 Task: Look for space in Réo, Burkina Faso from 2nd June, 2023 to 9th June, 2023 for 5 adults in price range Rs.7000 to Rs.13000. Place can be shared room with 2 bedrooms having 5 beds and 2 bathrooms. Property type can be flat. Amenities needed are: air conditioning, . Booking option can be shelf check-in. Required host language is English.
Action: Mouse moved to (481, 121)
Screenshot: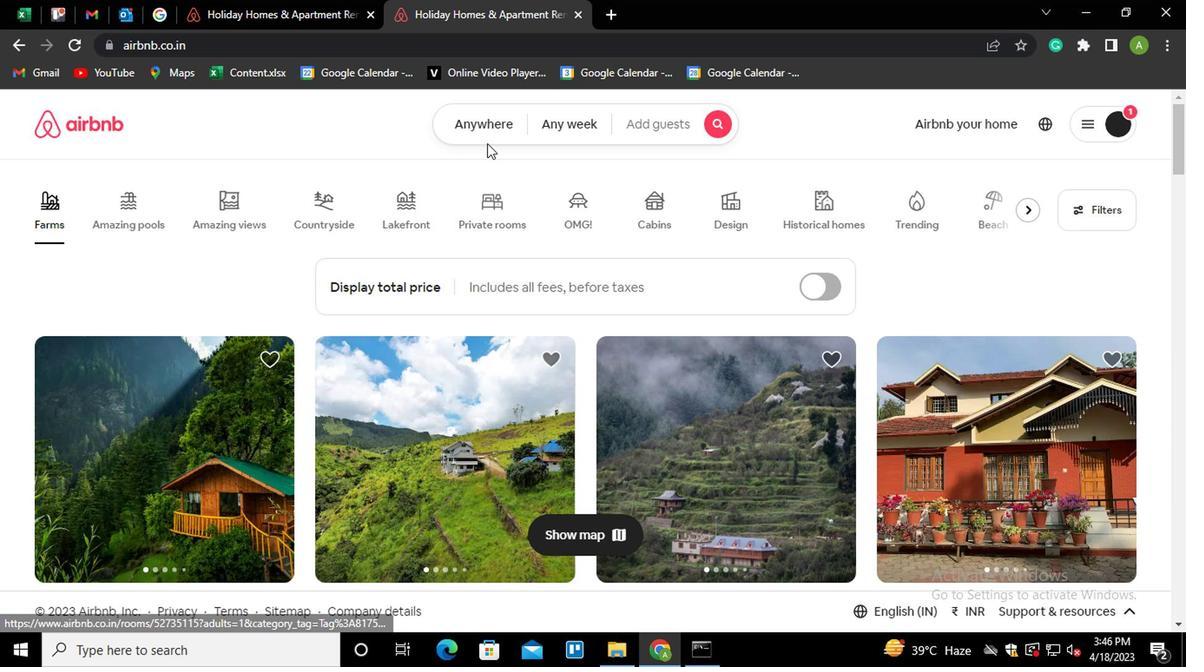 
Action: Mouse pressed left at (481, 121)
Screenshot: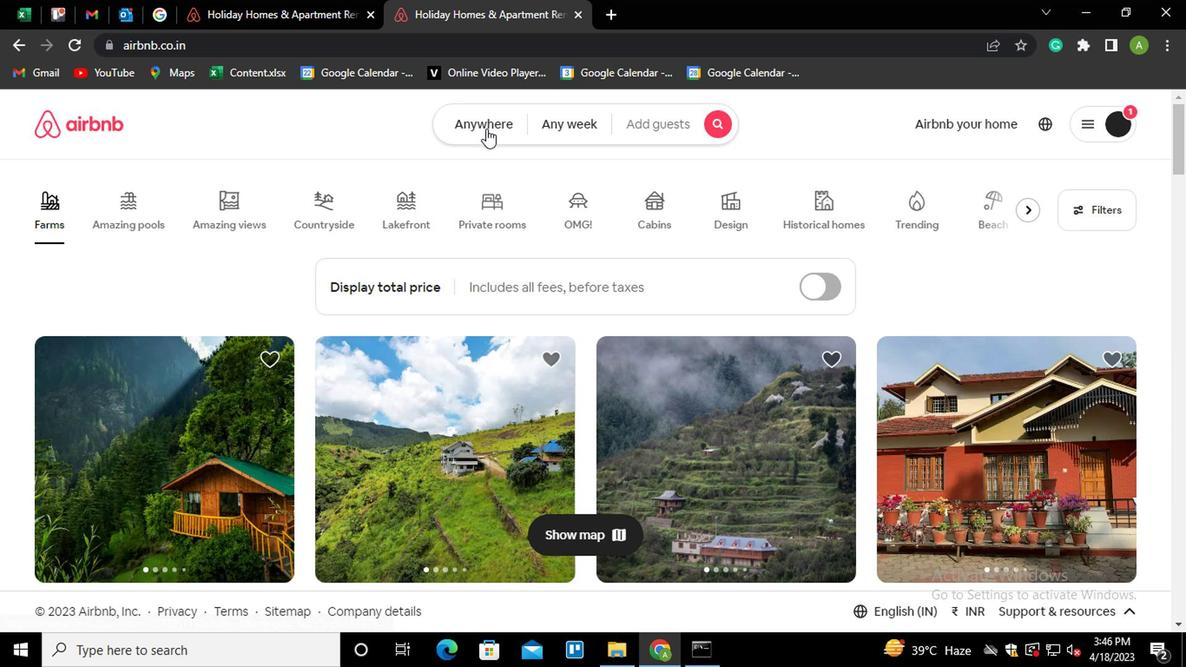 
Action: Mouse moved to (362, 188)
Screenshot: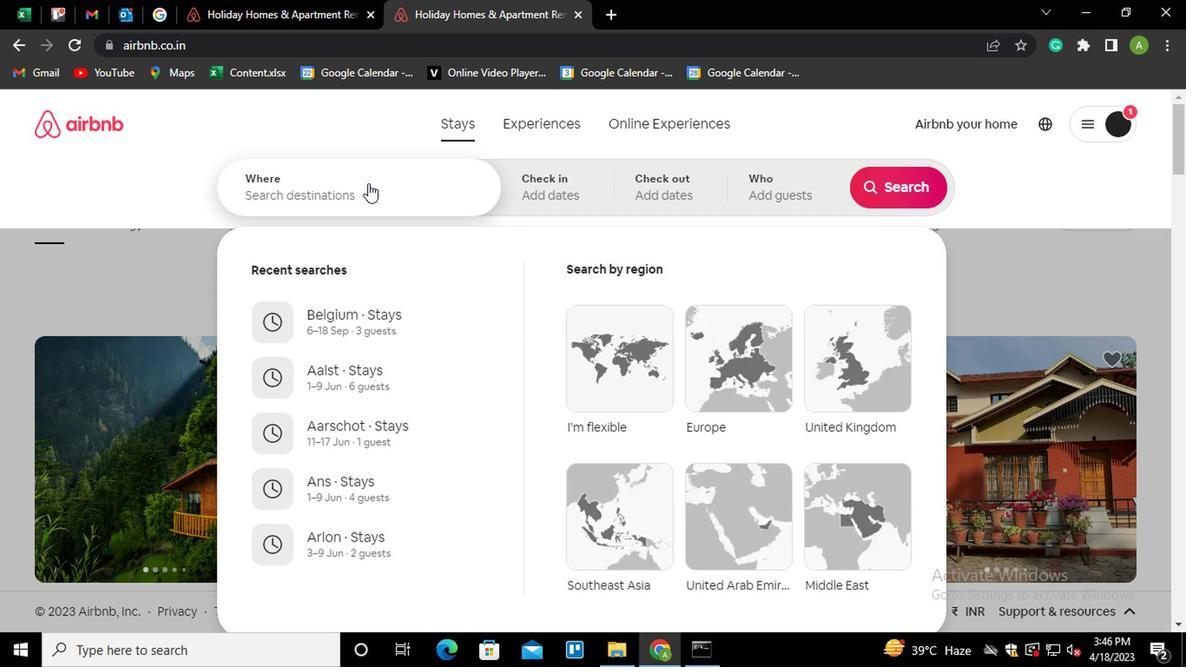 
Action: Mouse pressed left at (362, 188)
Screenshot: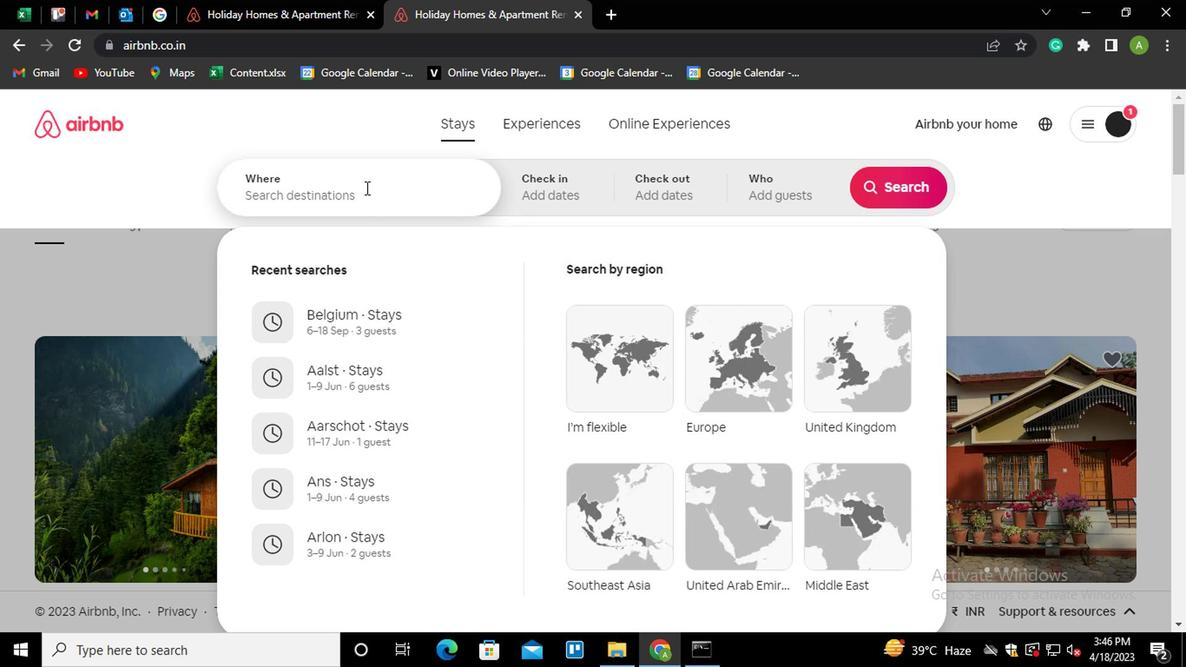 
Action: Key pressed <Key.shift><Key.shift><Key.shift><Key.shift>RO<Key.backspace>EO,<Key.space><Key.shift>BURKIN<Key.down><Key.enter>
Screenshot: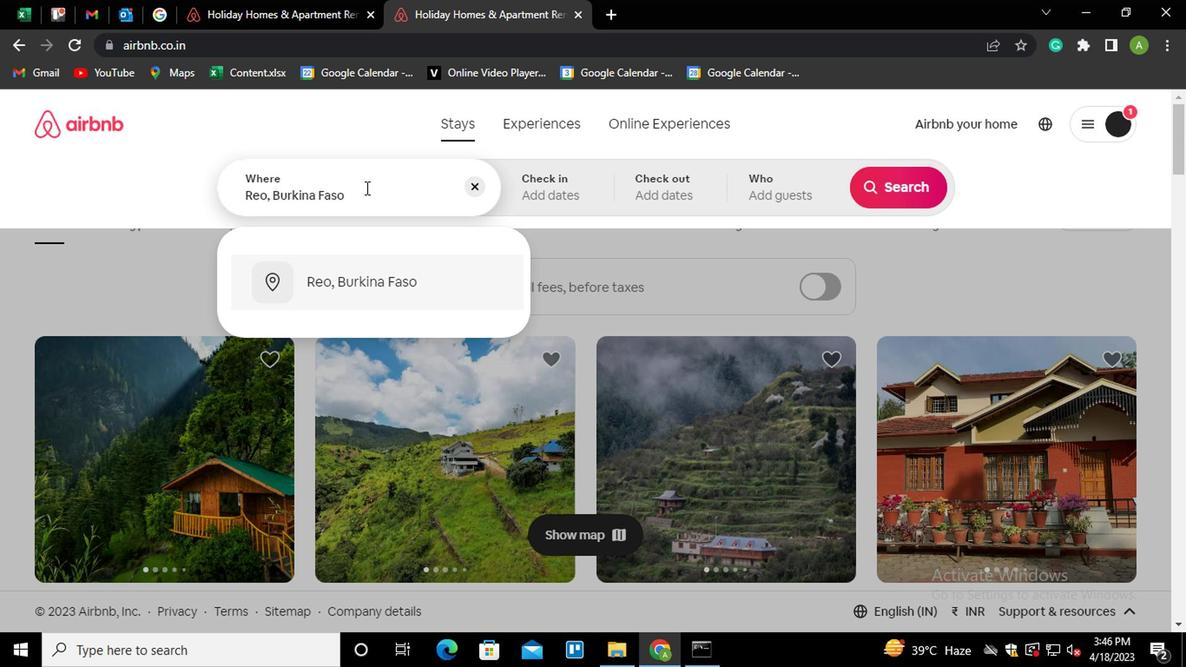 
Action: Mouse moved to (880, 334)
Screenshot: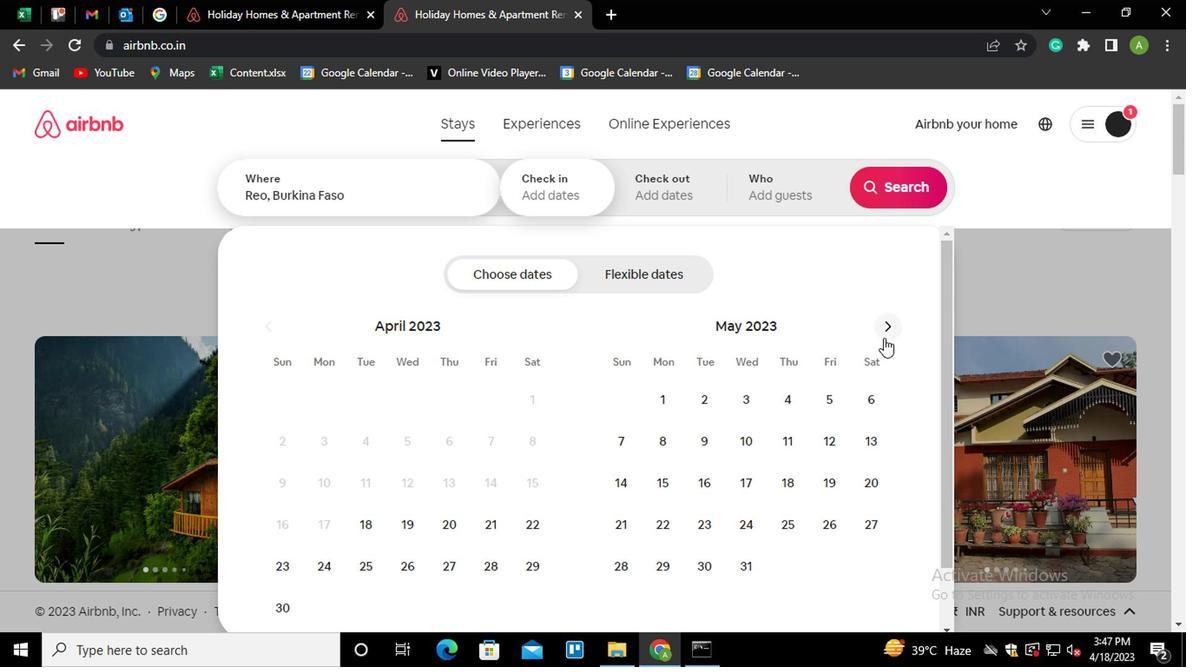
Action: Mouse pressed left at (880, 334)
Screenshot: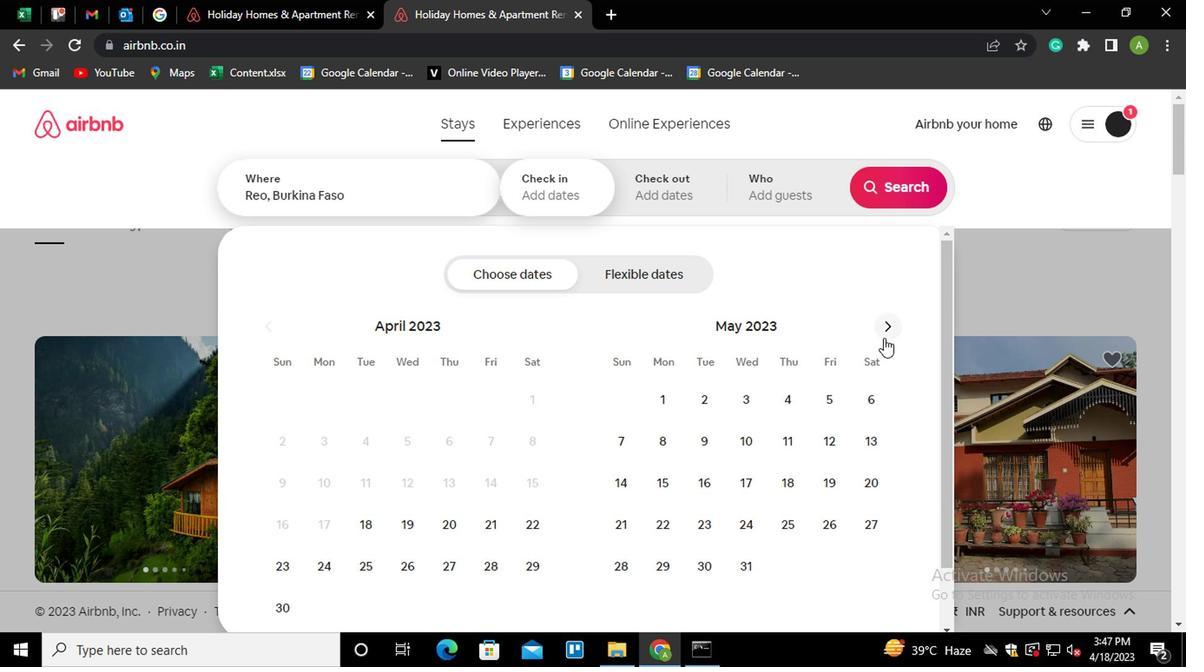 
Action: Mouse moved to (826, 393)
Screenshot: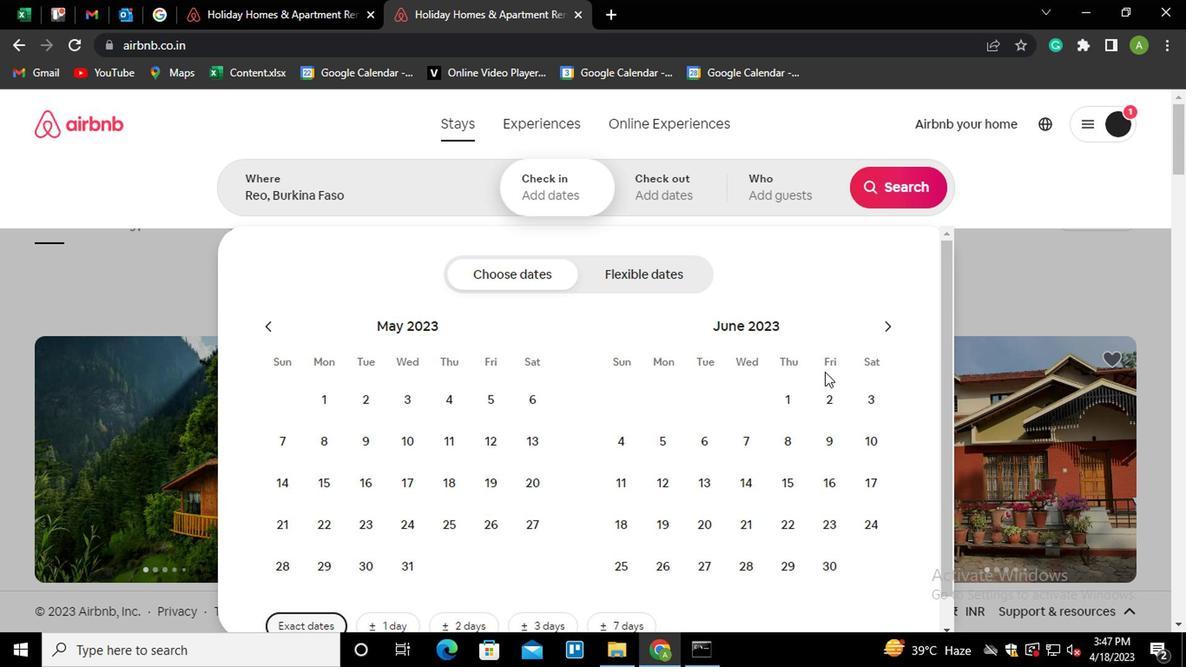 
Action: Mouse pressed left at (826, 393)
Screenshot: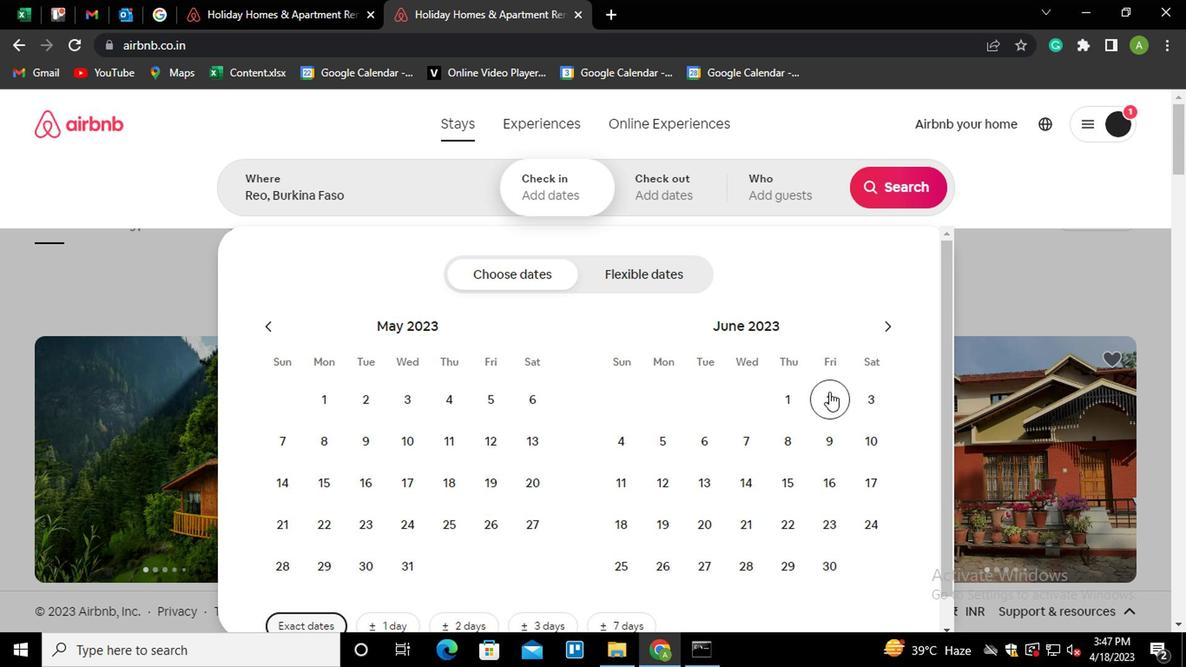 
Action: Mouse moved to (831, 445)
Screenshot: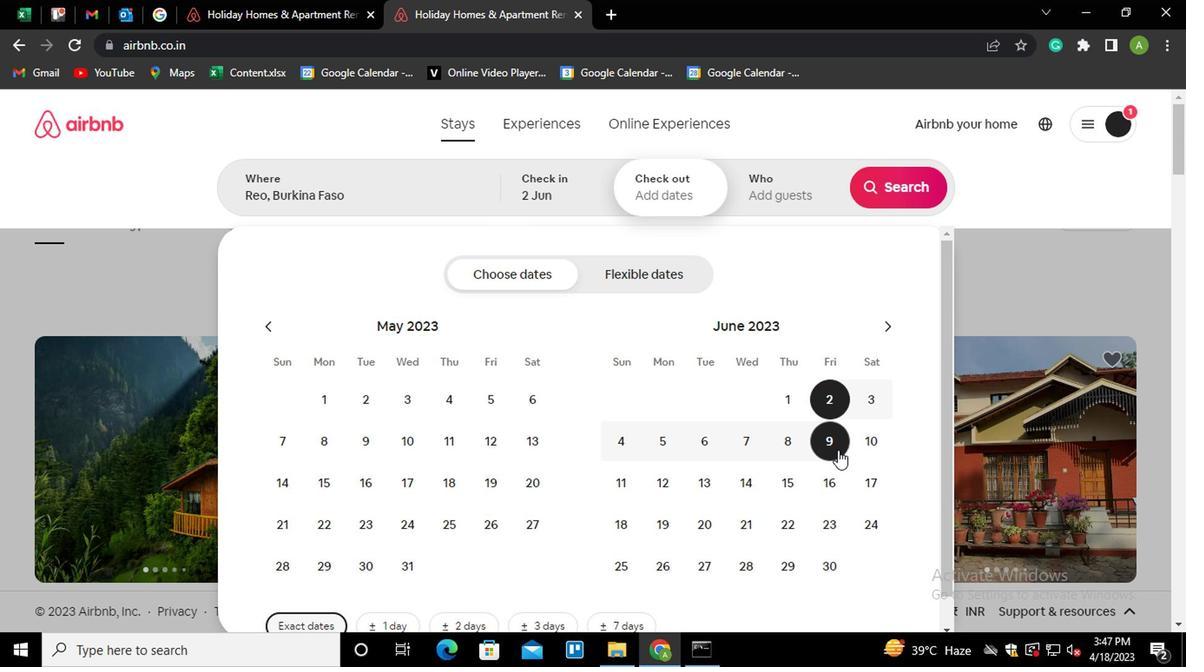 
Action: Mouse pressed left at (831, 445)
Screenshot: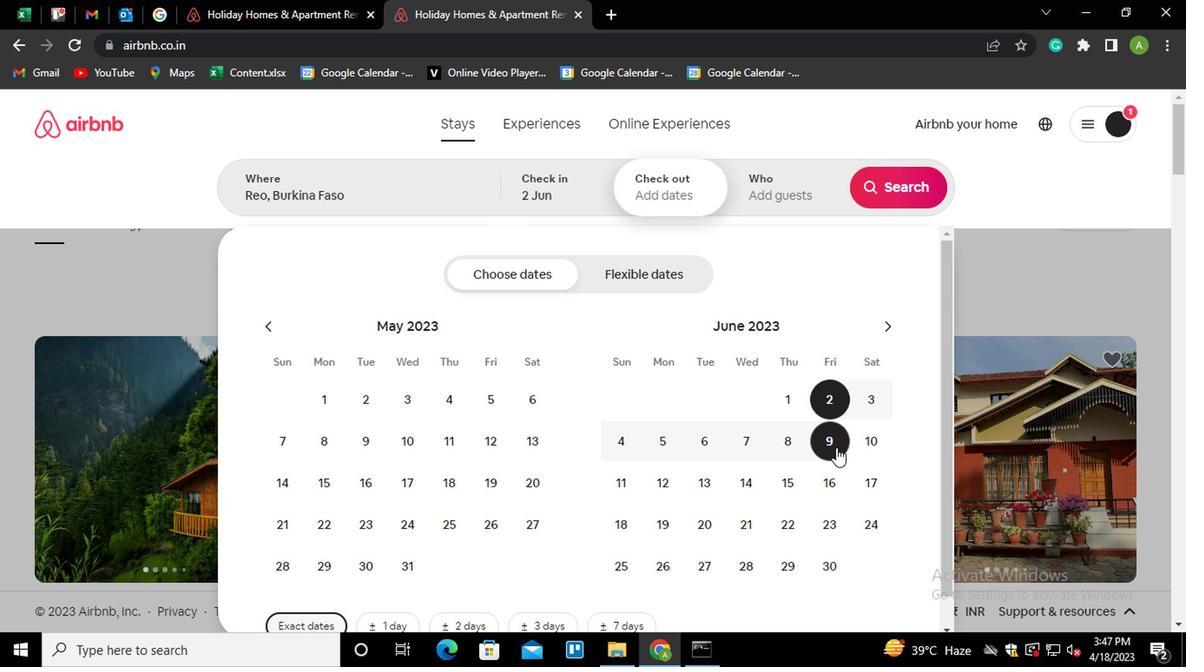 
Action: Mouse moved to (785, 187)
Screenshot: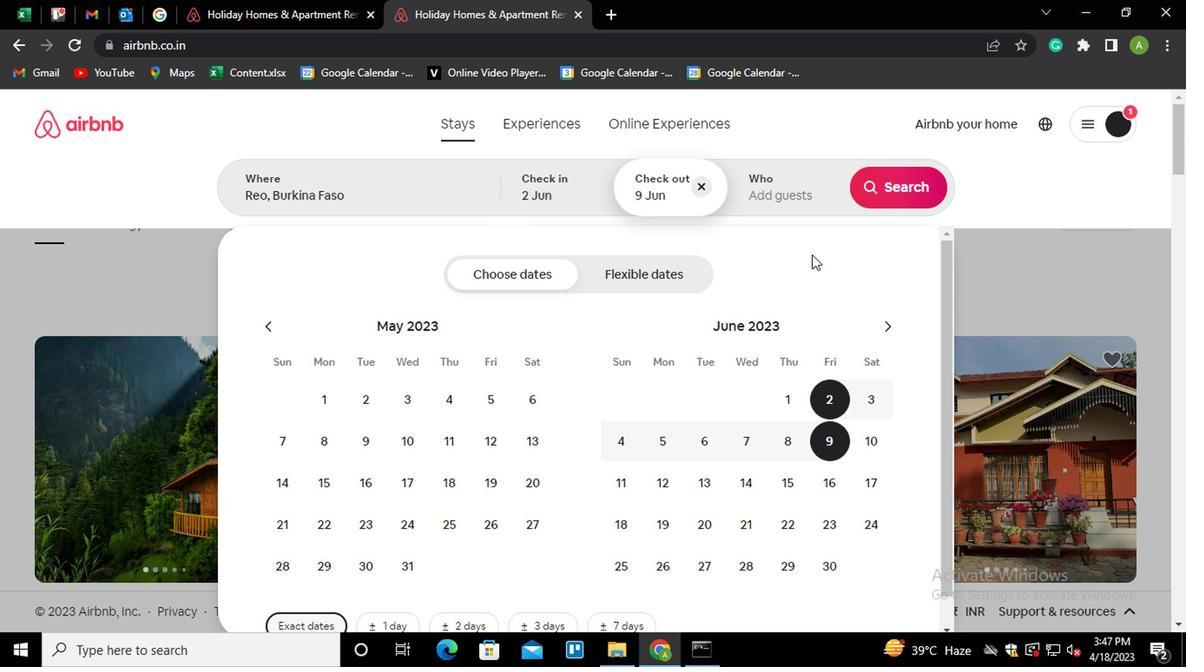 
Action: Mouse pressed left at (785, 187)
Screenshot: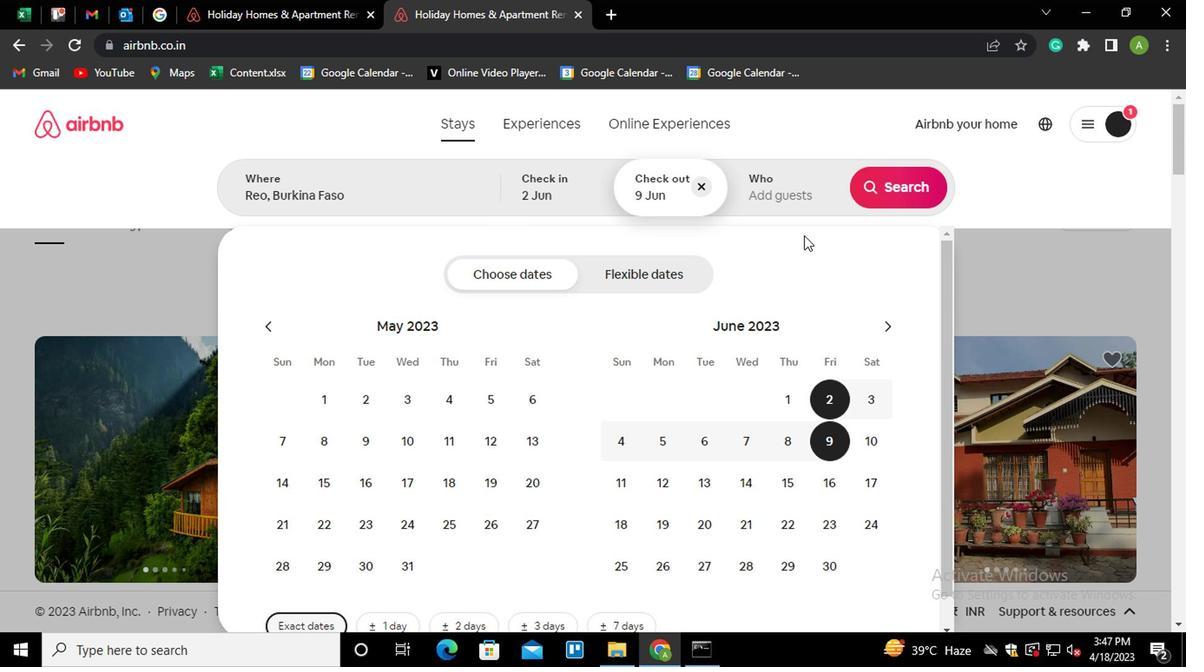 
Action: Mouse moved to (889, 274)
Screenshot: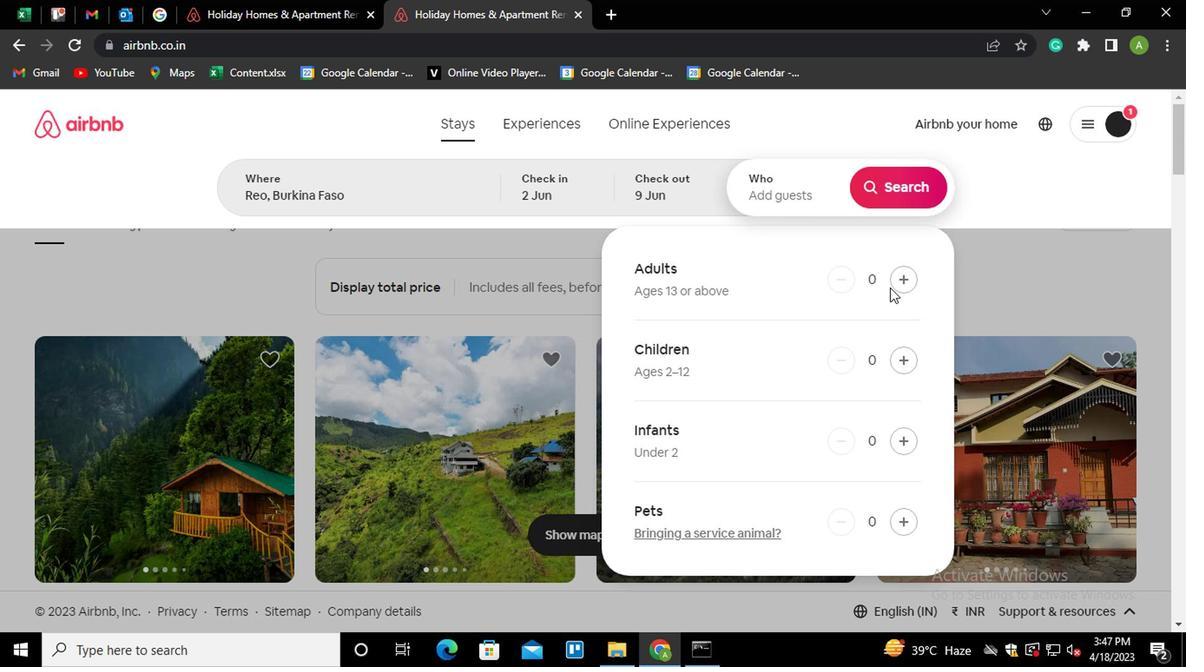 
Action: Mouse pressed left at (889, 274)
Screenshot: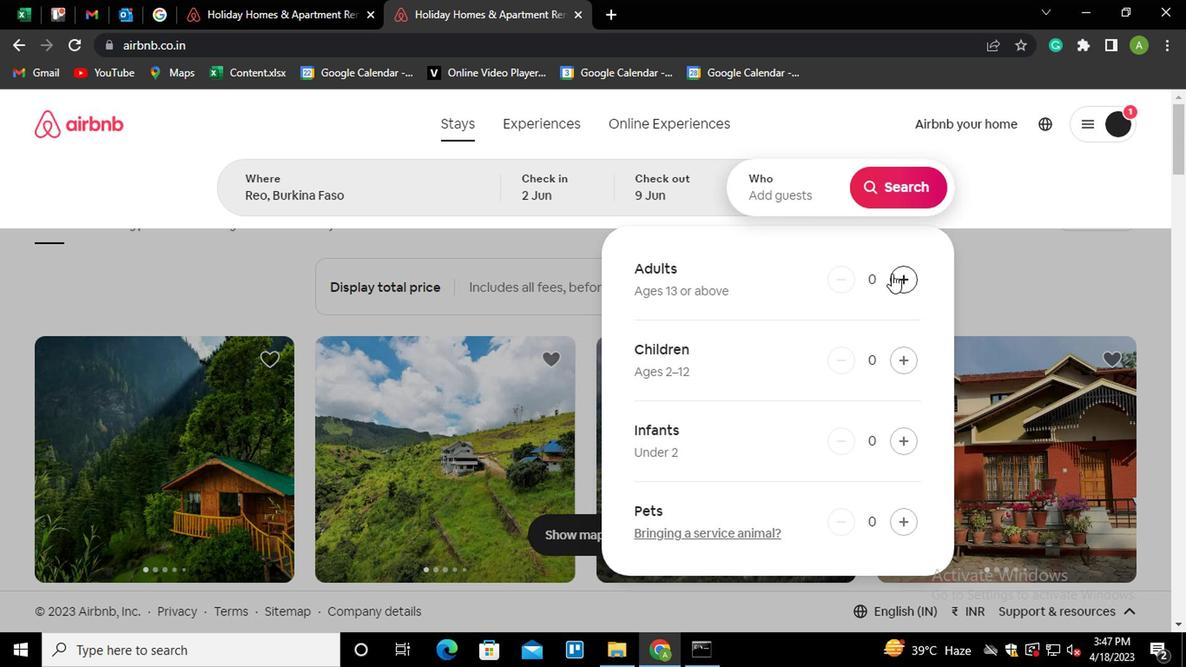 
Action: Mouse pressed left at (889, 274)
Screenshot: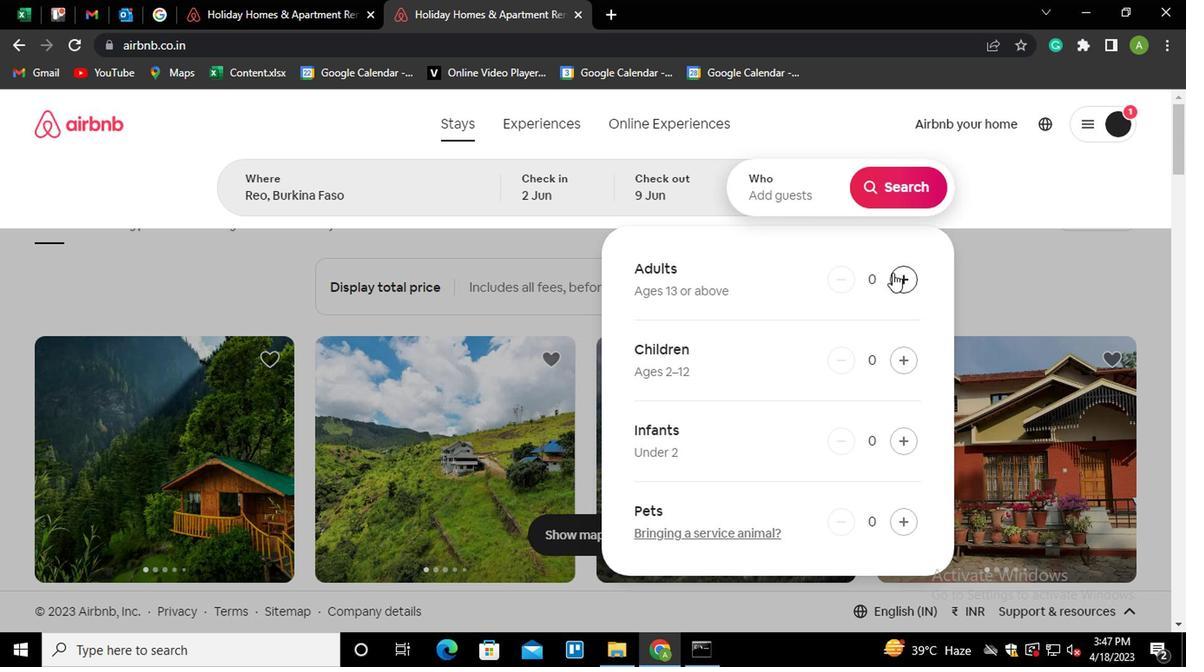 
Action: Mouse pressed left at (889, 274)
Screenshot: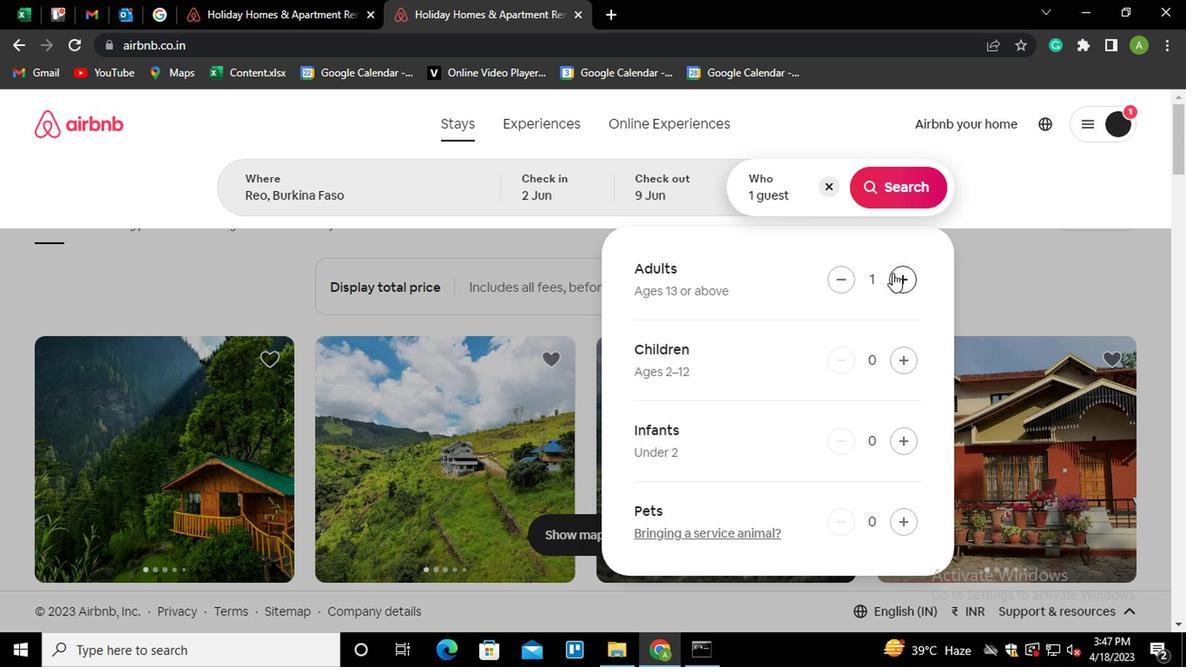 
Action: Mouse pressed left at (889, 274)
Screenshot: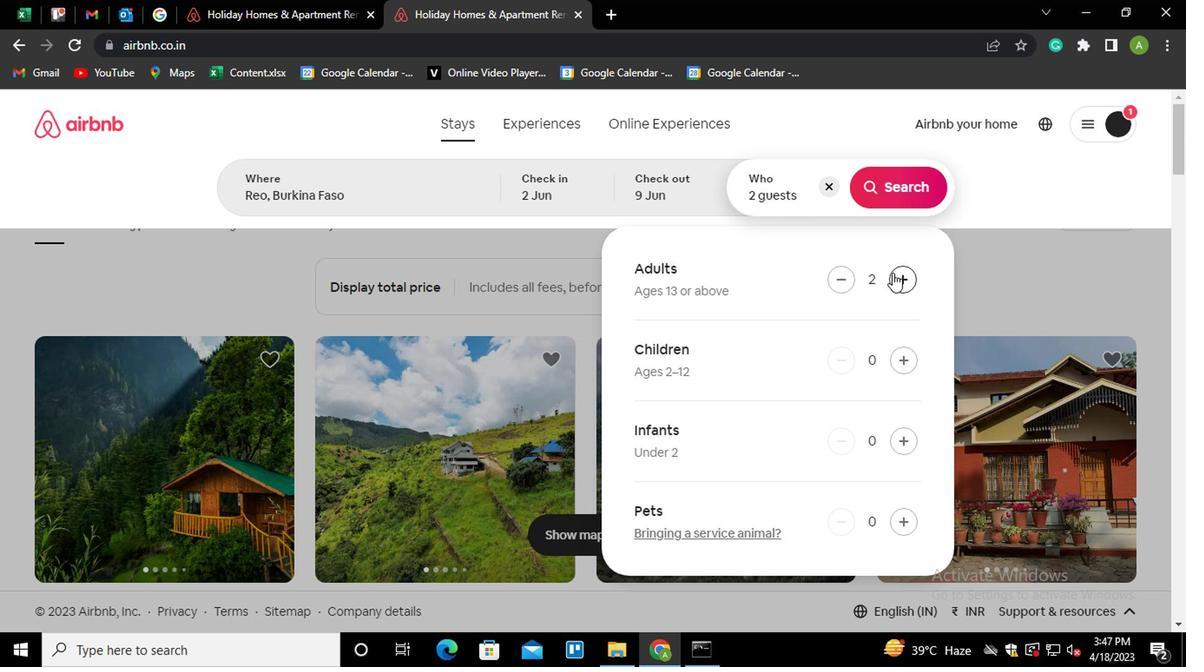 
Action: Mouse pressed left at (889, 274)
Screenshot: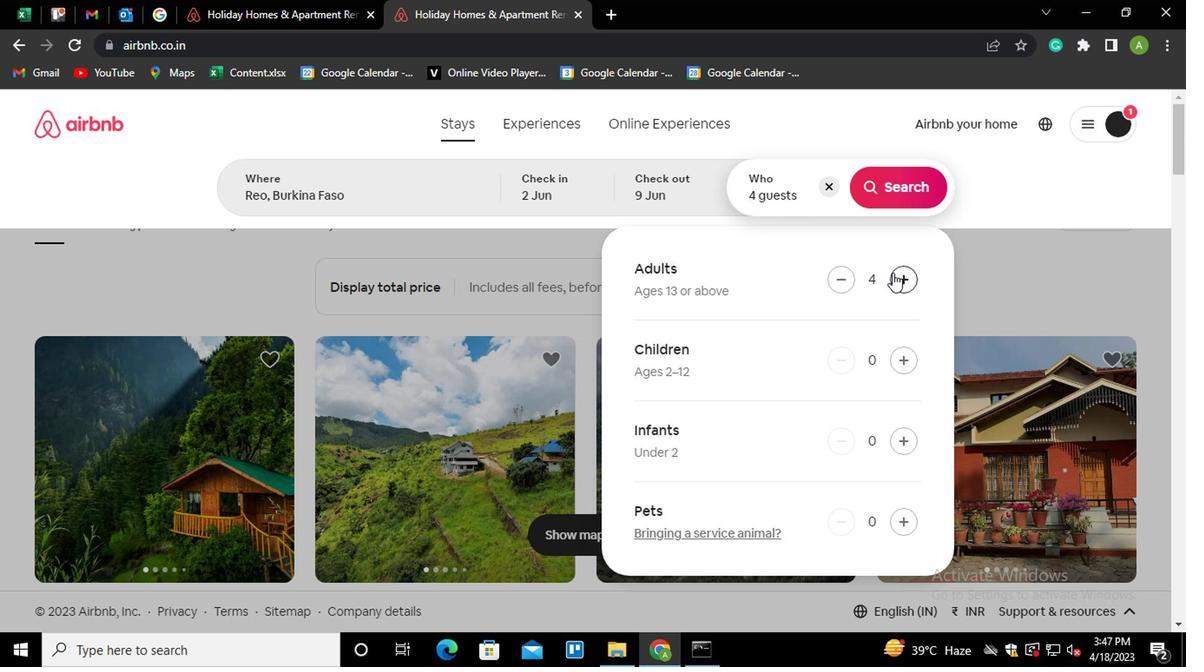 
Action: Mouse moved to (900, 177)
Screenshot: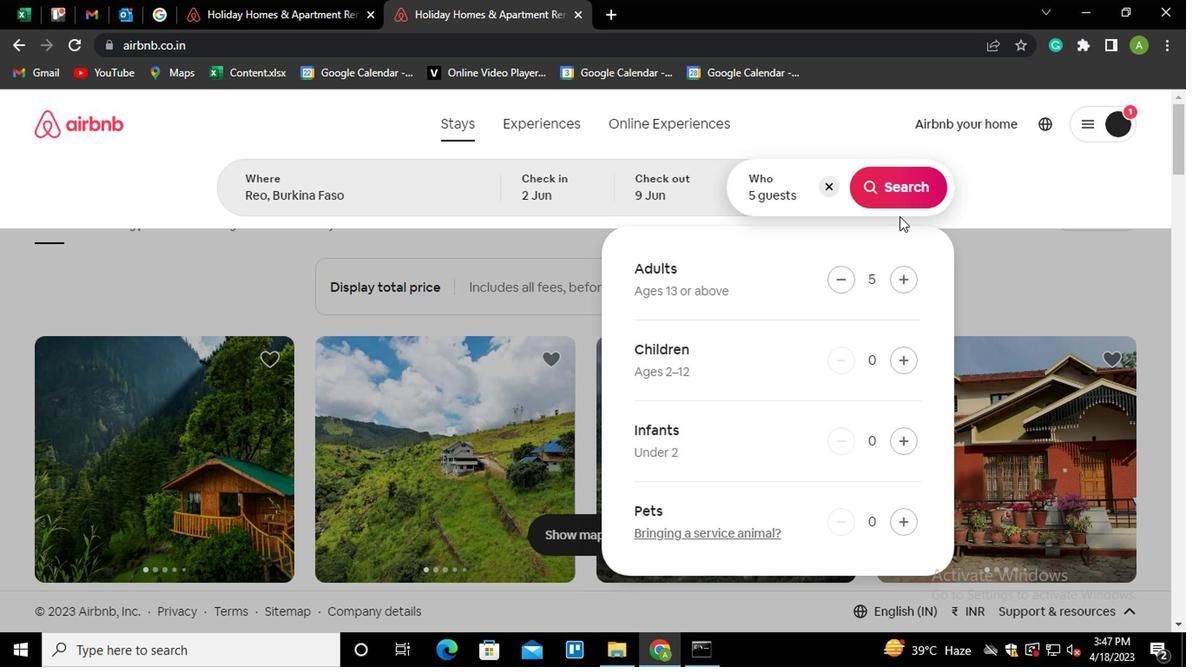 
Action: Mouse pressed left at (900, 177)
Screenshot: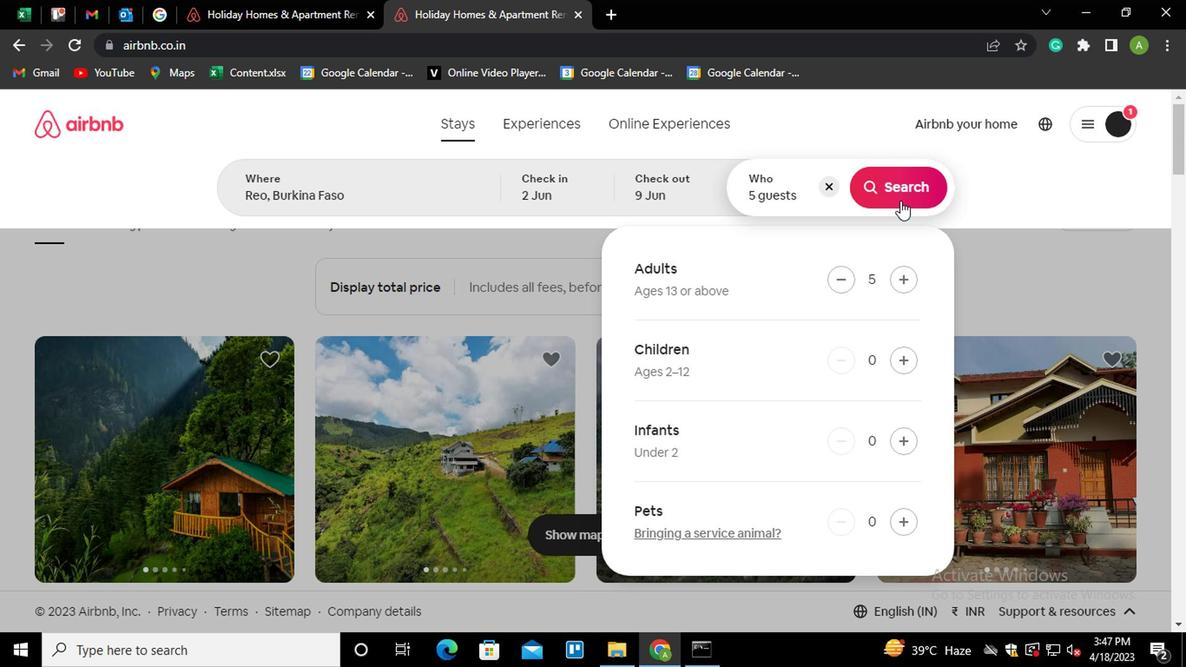 
Action: Mouse moved to (1092, 200)
Screenshot: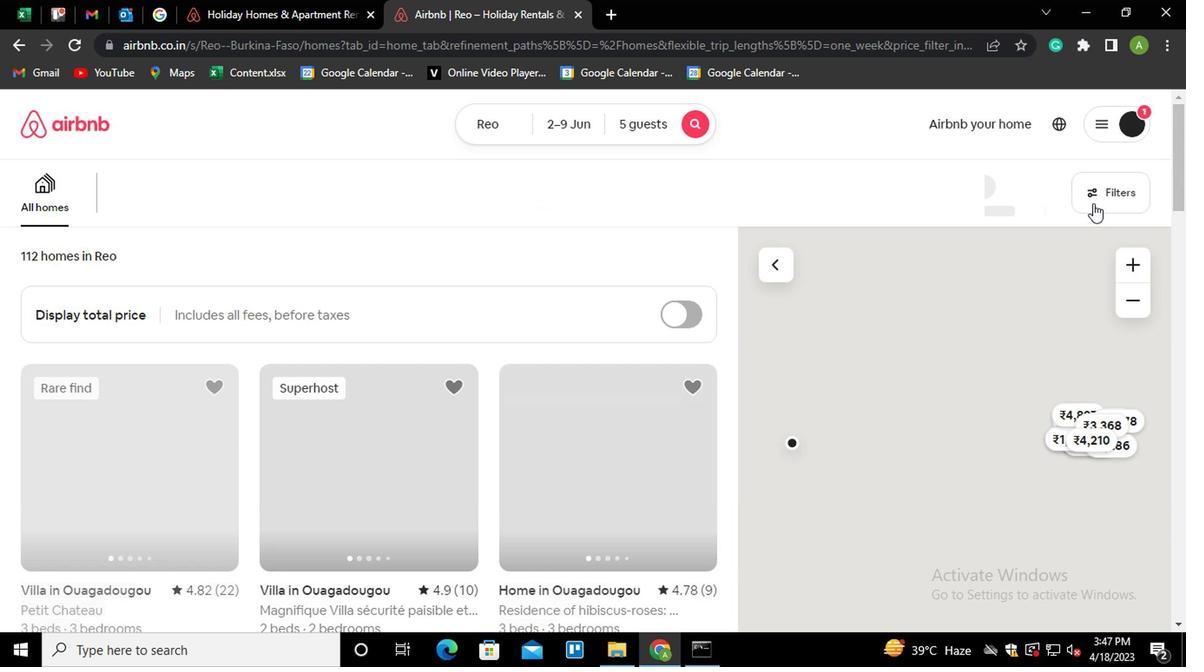 
Action: Mouse pressed left at (1092, 200)
Screenshot: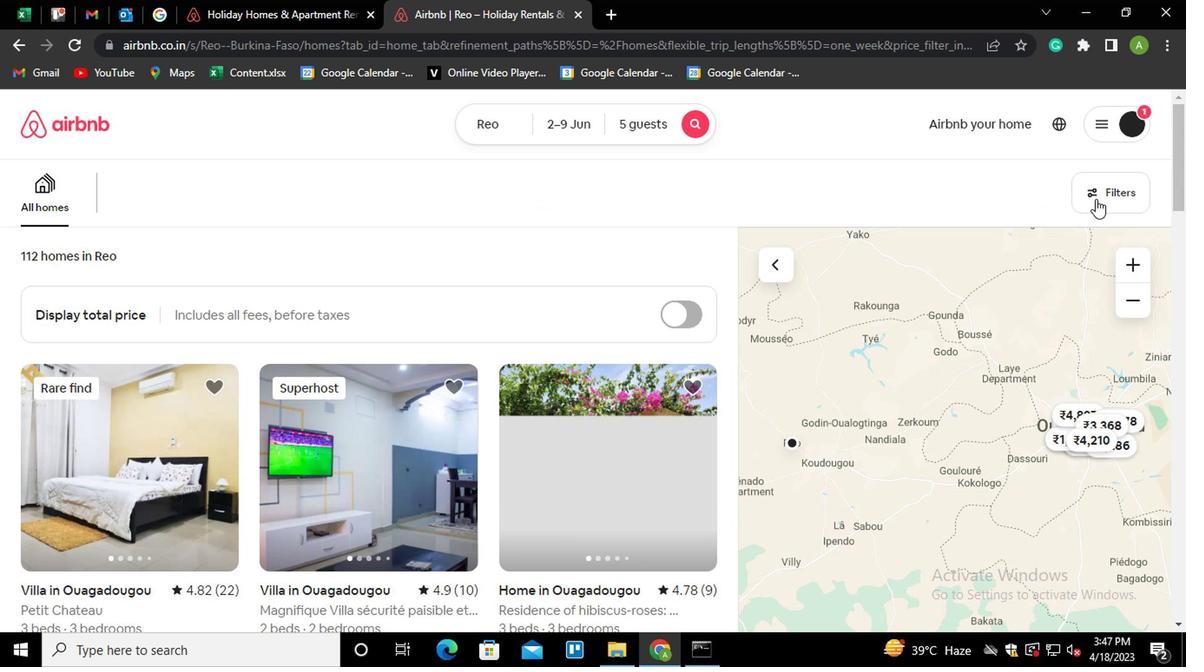 
Action: Mouse moved to (445, 404)
Screenshot: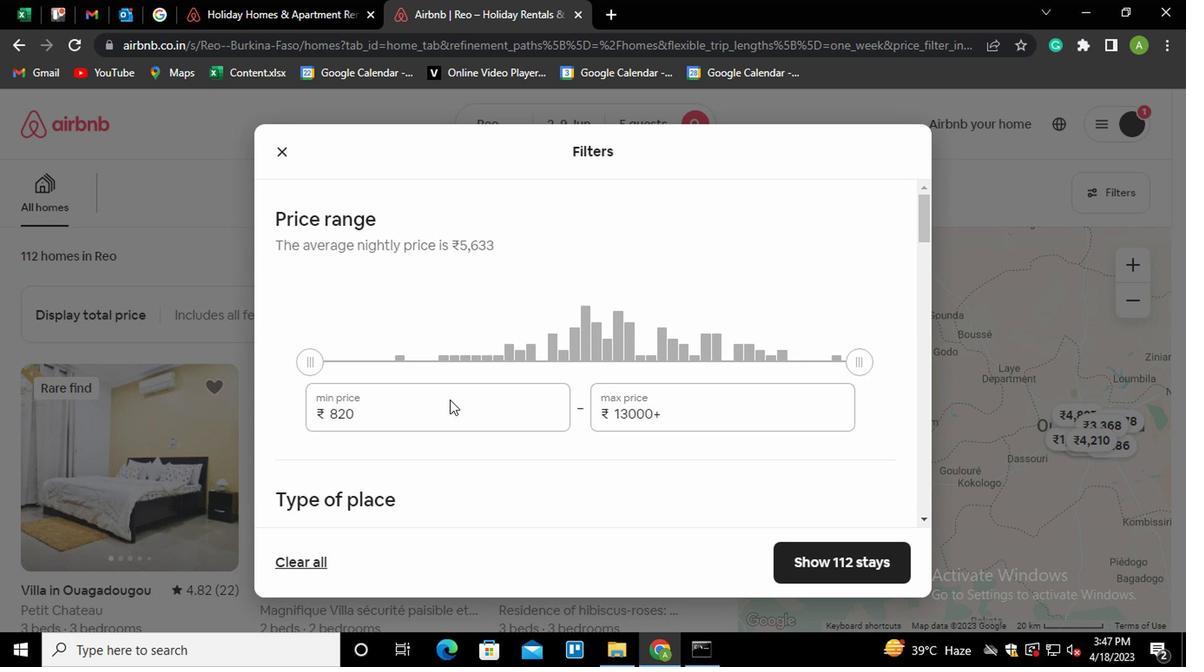 
Action: Mouse pressed left at (445, 404)
Screenshot: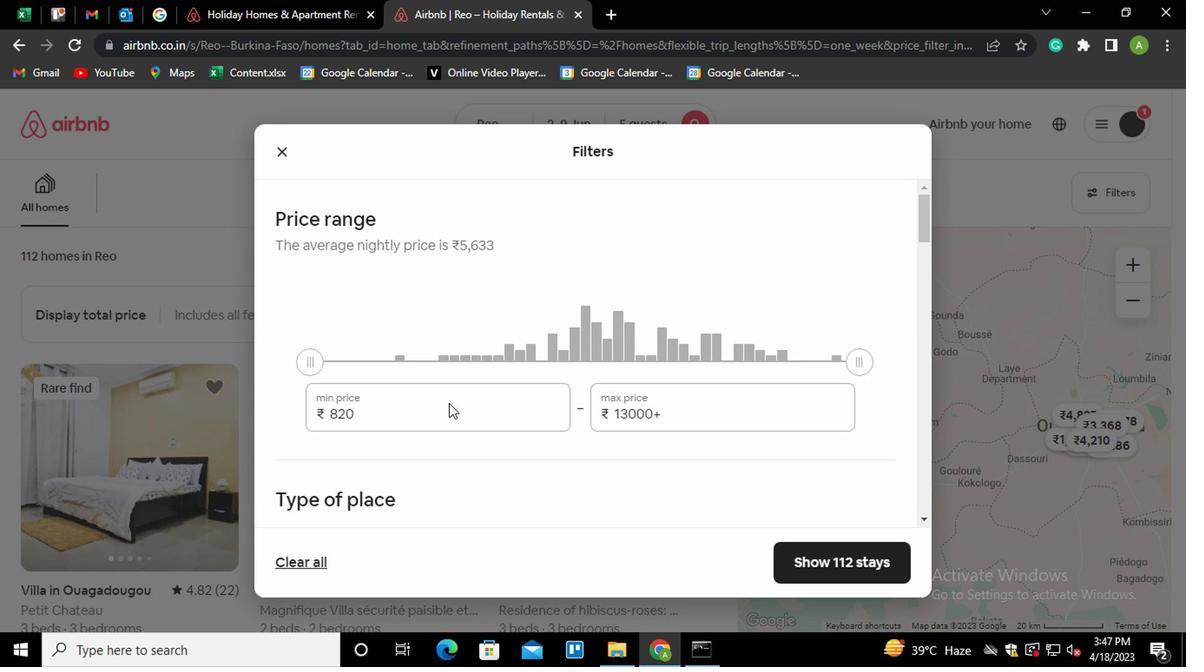 
Action: Key pressed <Key.shift_r><Key.home>7000
Screenshot: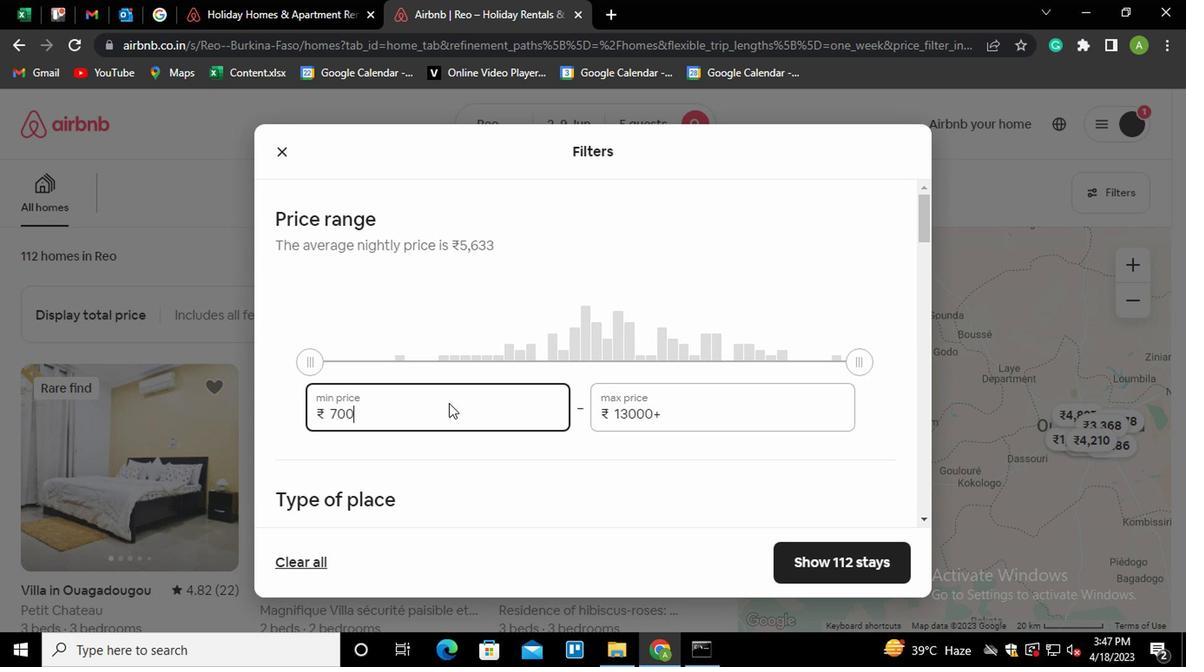 
Action: Mouse moved to (745, 410)
Screenshot: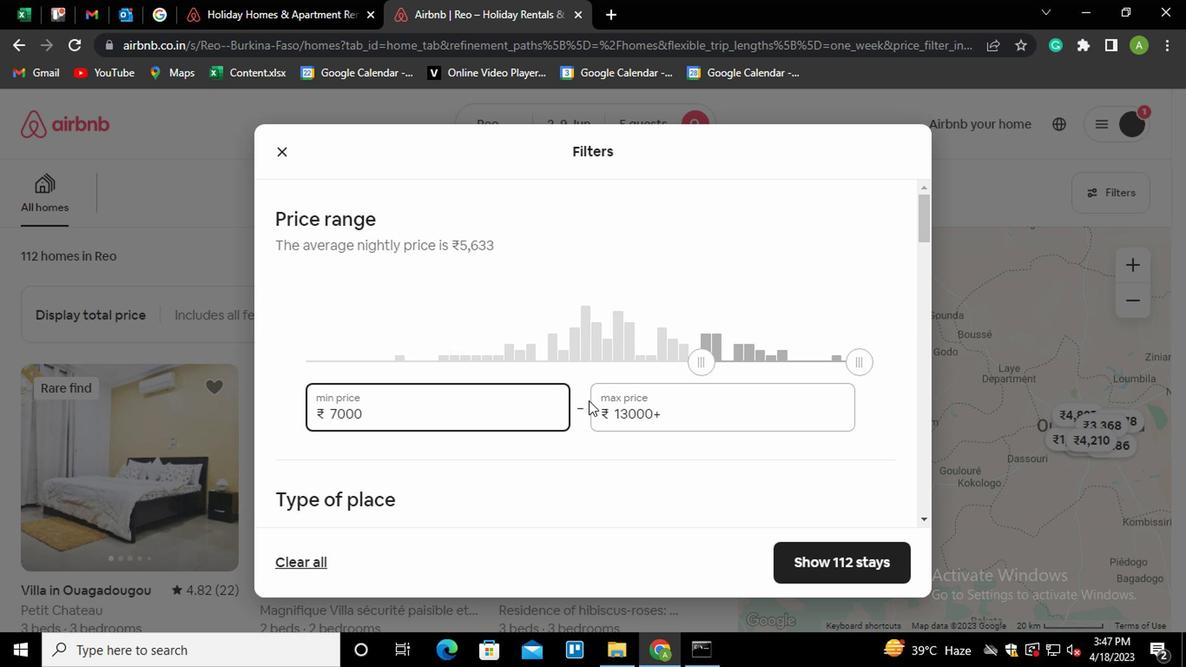 
Action: Mouse pressed left at (745, 410)
Screenshot: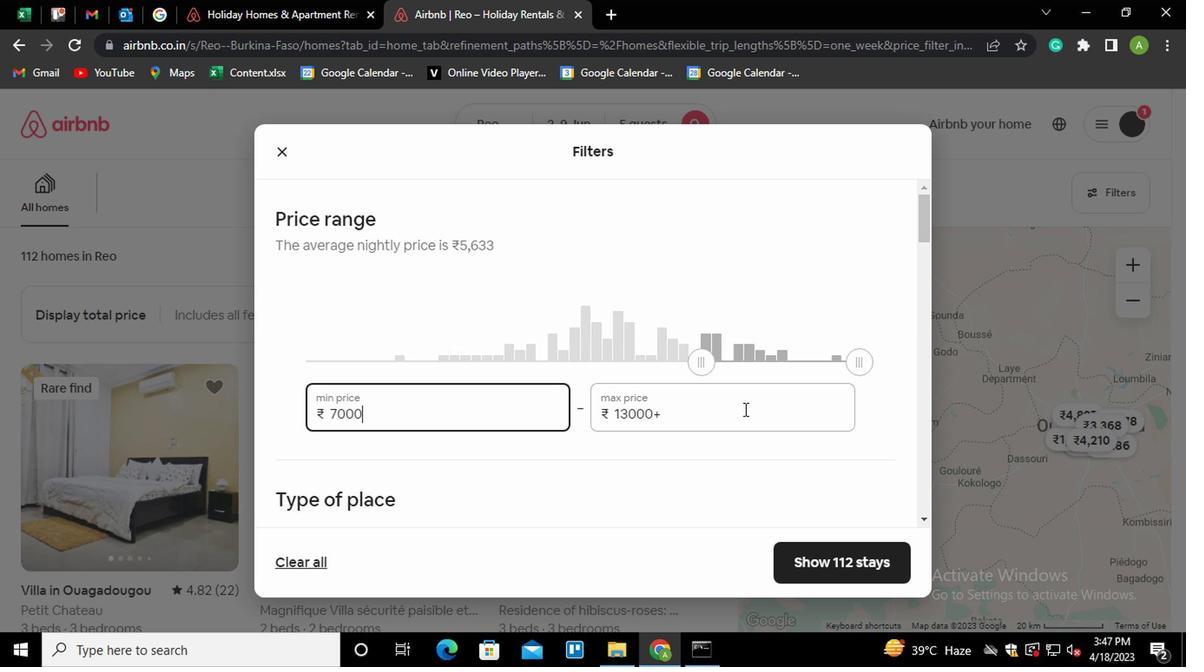 
Action: Key pressed <Key.shift_r><Key.home>13000
Screenshot: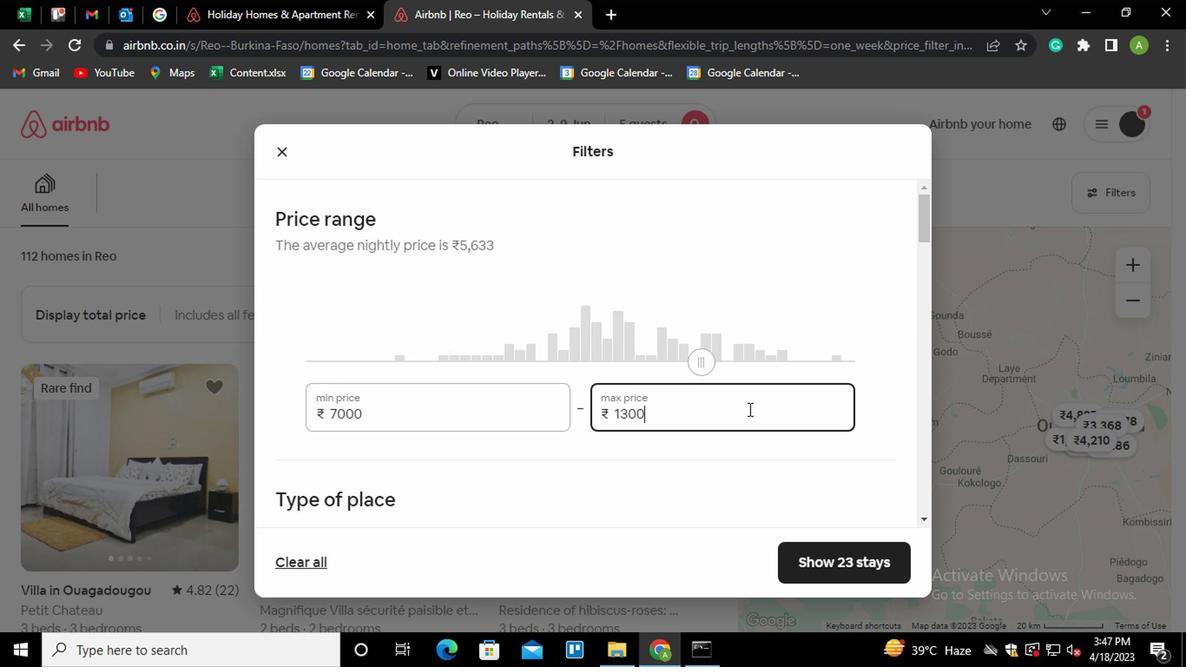 
Action: Mouse moved to (537, 485)
Screenshot: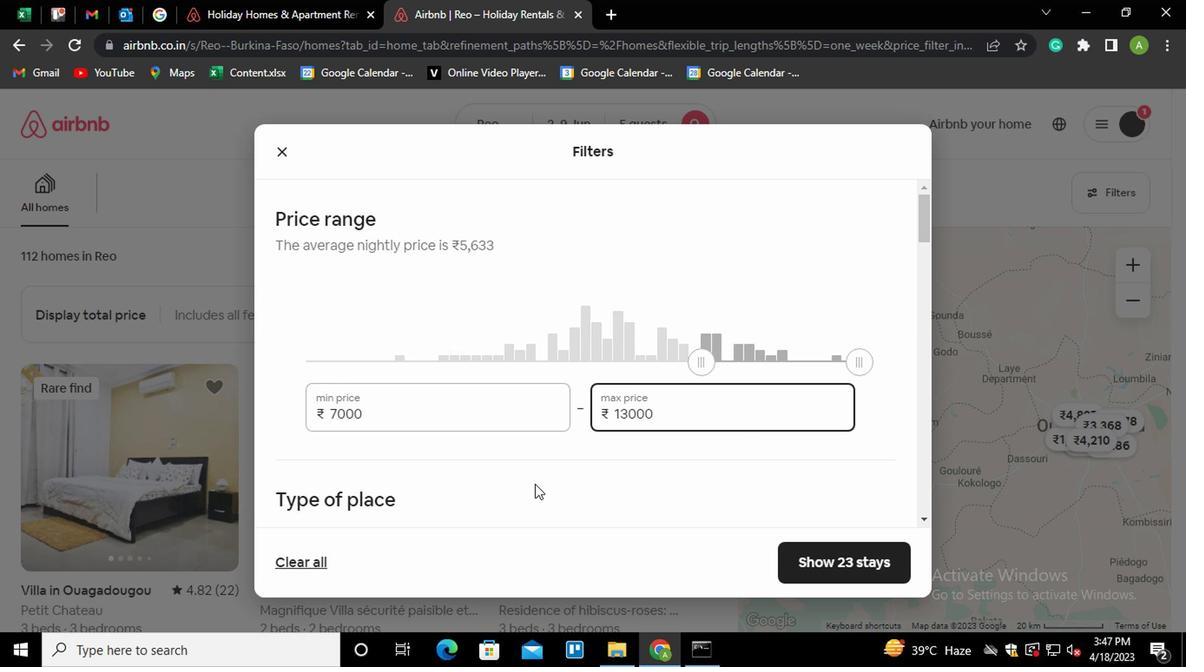 
Action: Mouse scrolled (537, 485) with delta (0, 0)
Screenshot: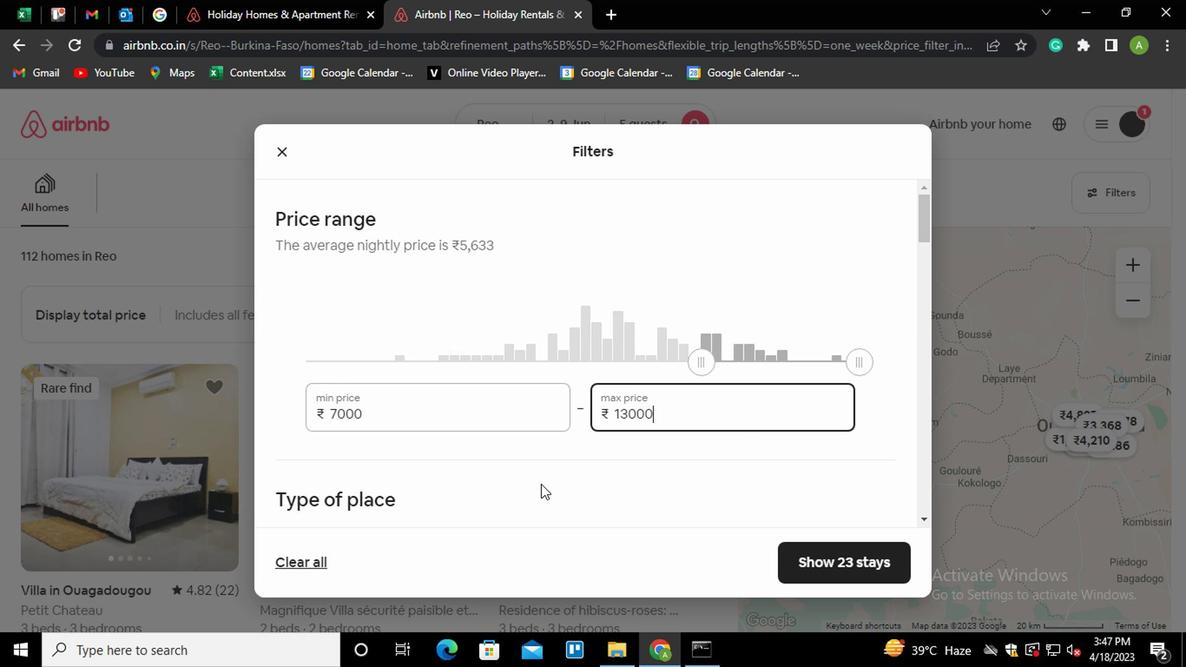 
Action: Mouse scrolled (537, 485) with delta (0, 0)
Screenshot: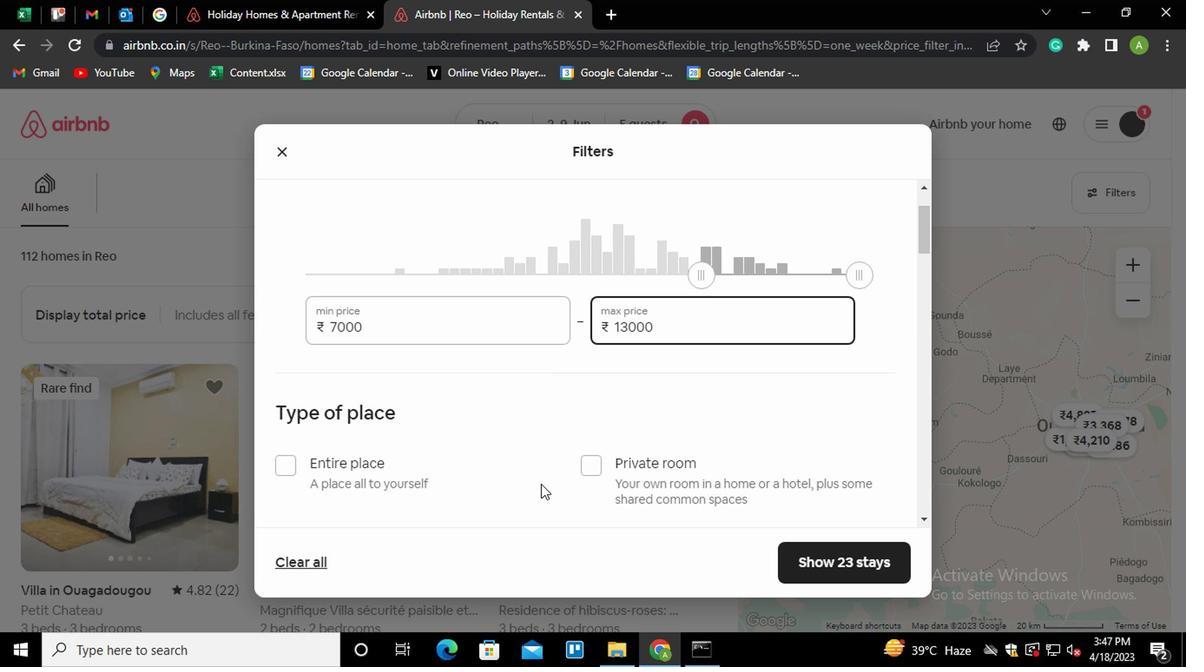 
Action: Mouse moved to (281, 451)
Screenshot: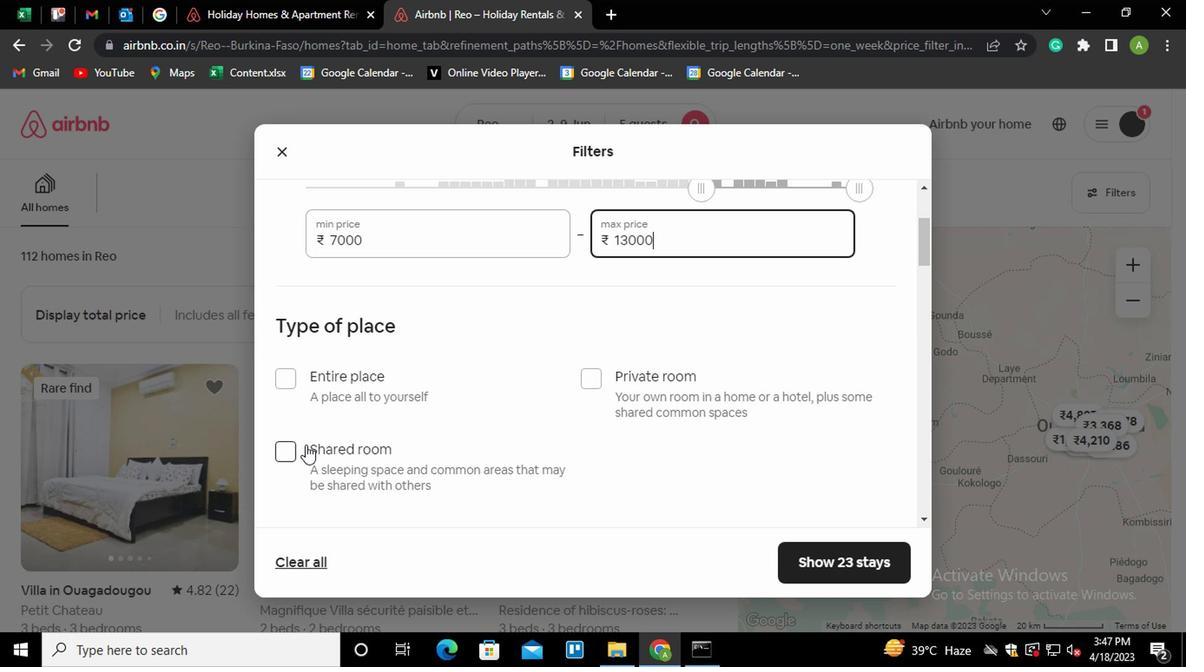 
Action: Mouse pressed left at (281, 451)
Screenshot: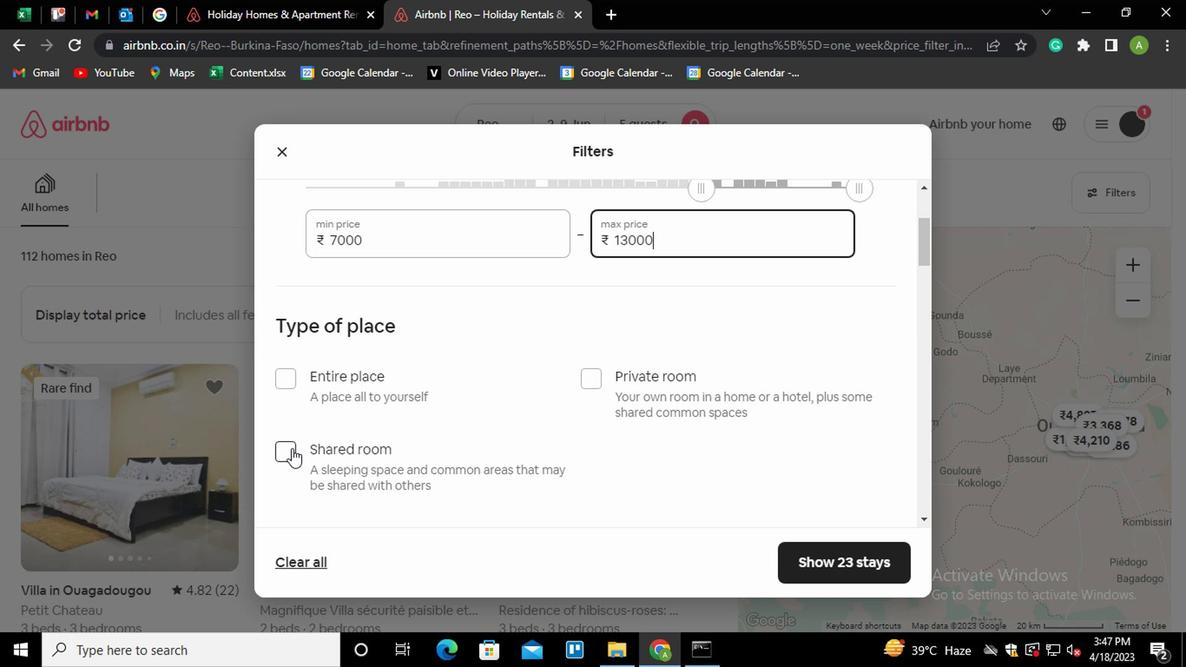 
Action: Mouse moved to (394, 472)
Screenshot: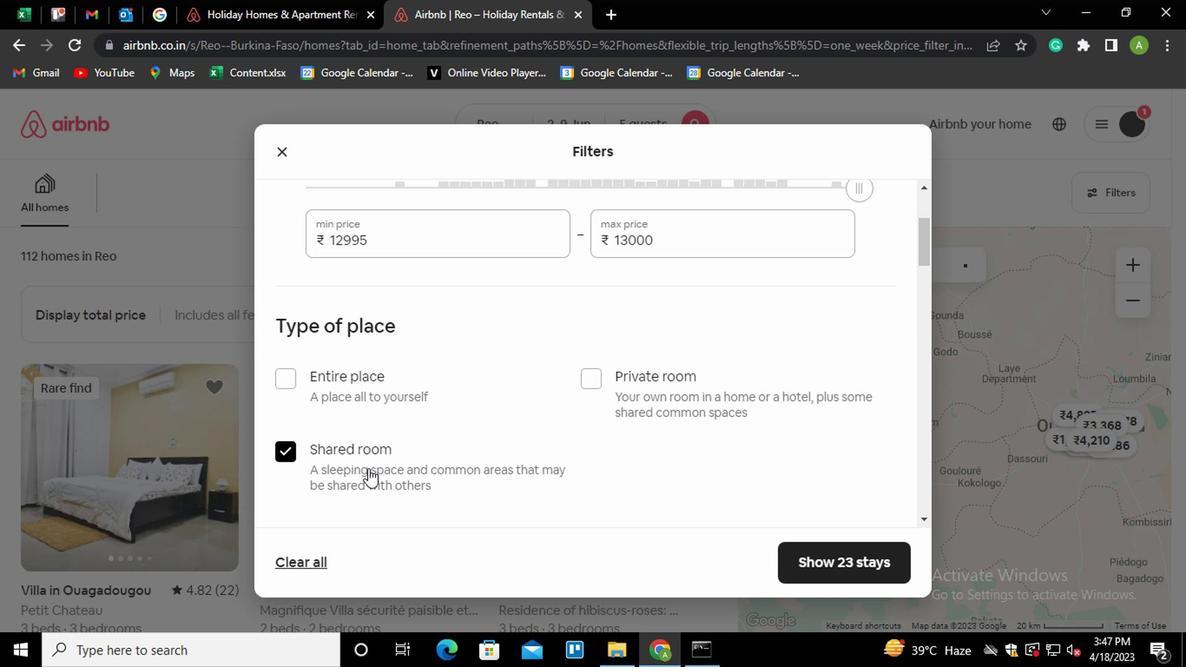 
Action: Mouse scrolled (394, 470) with delta (0, -1)
Screenshot: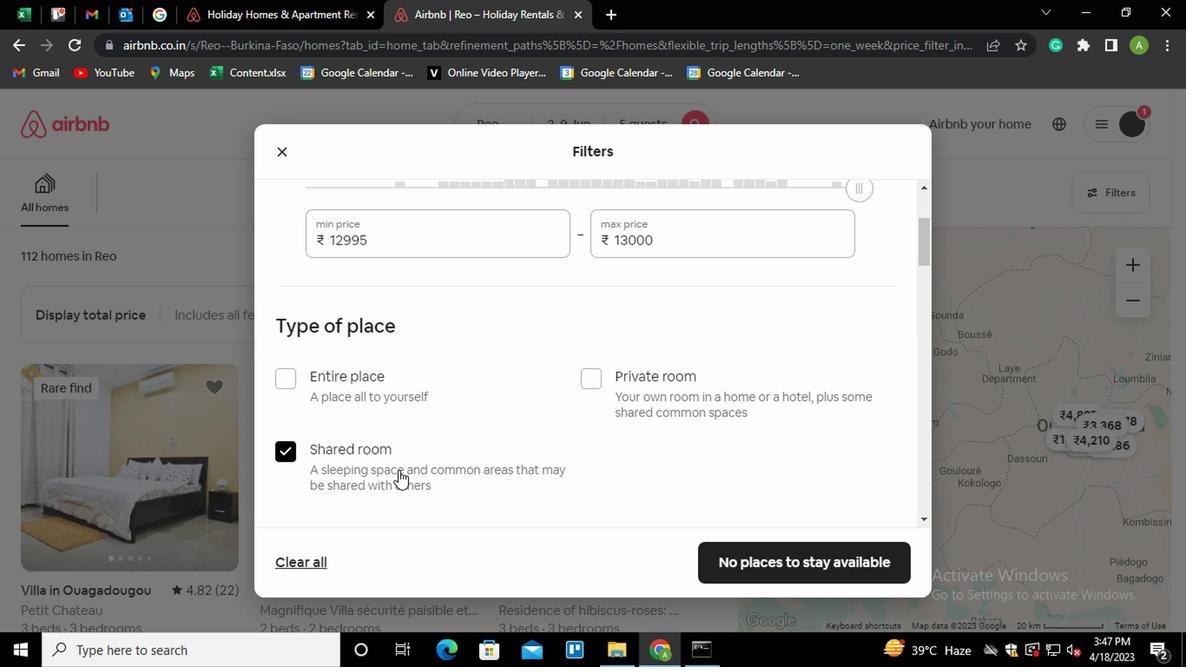
Action: Mouse scrolled (394, 470) with delta (0, -1)
Screenshot: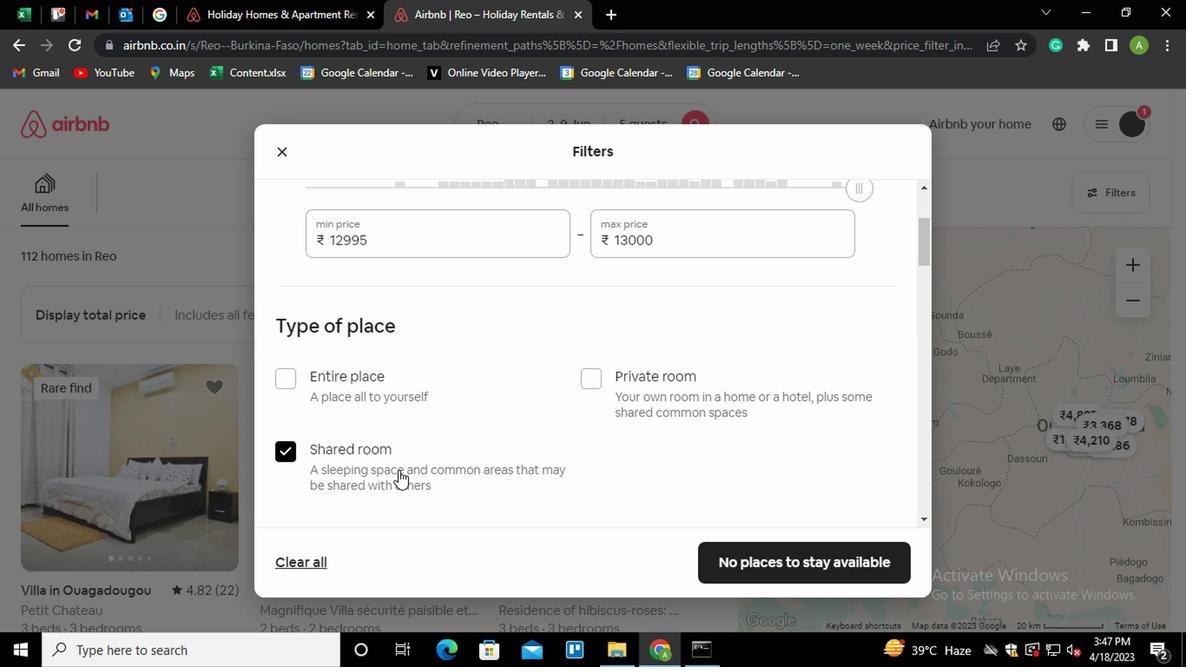 
Action: Mouse scrolled (394, 470) with delta (0, -1)
Screenshot: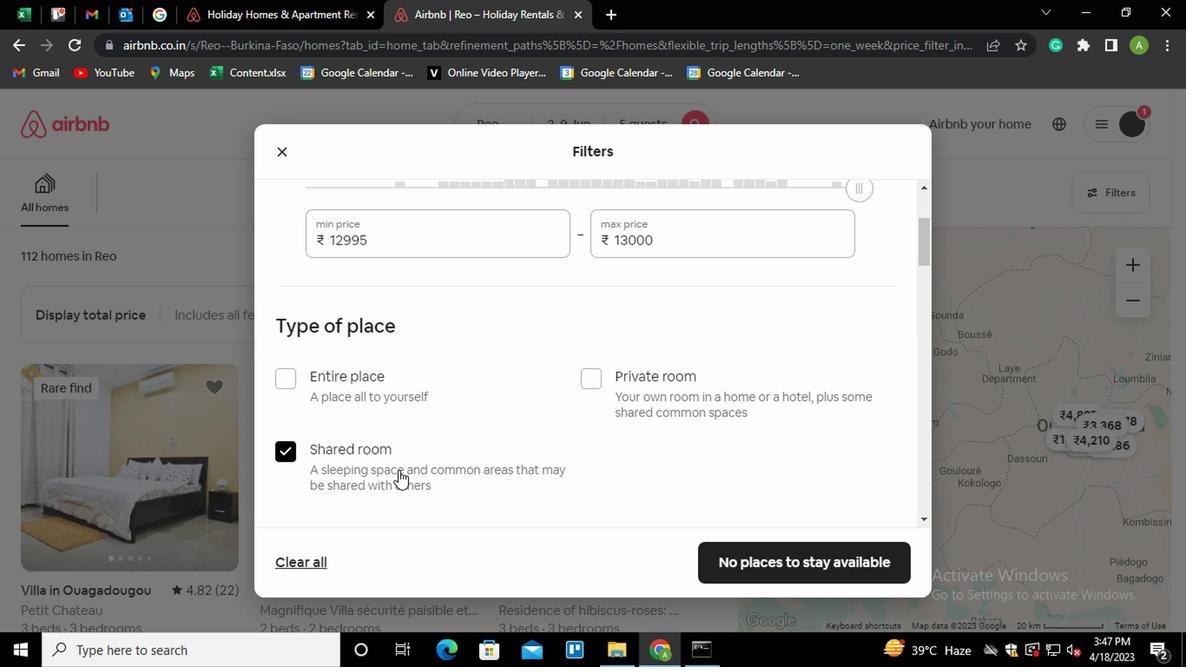
Action: Mouse moved to (450, 402)
Screenshot: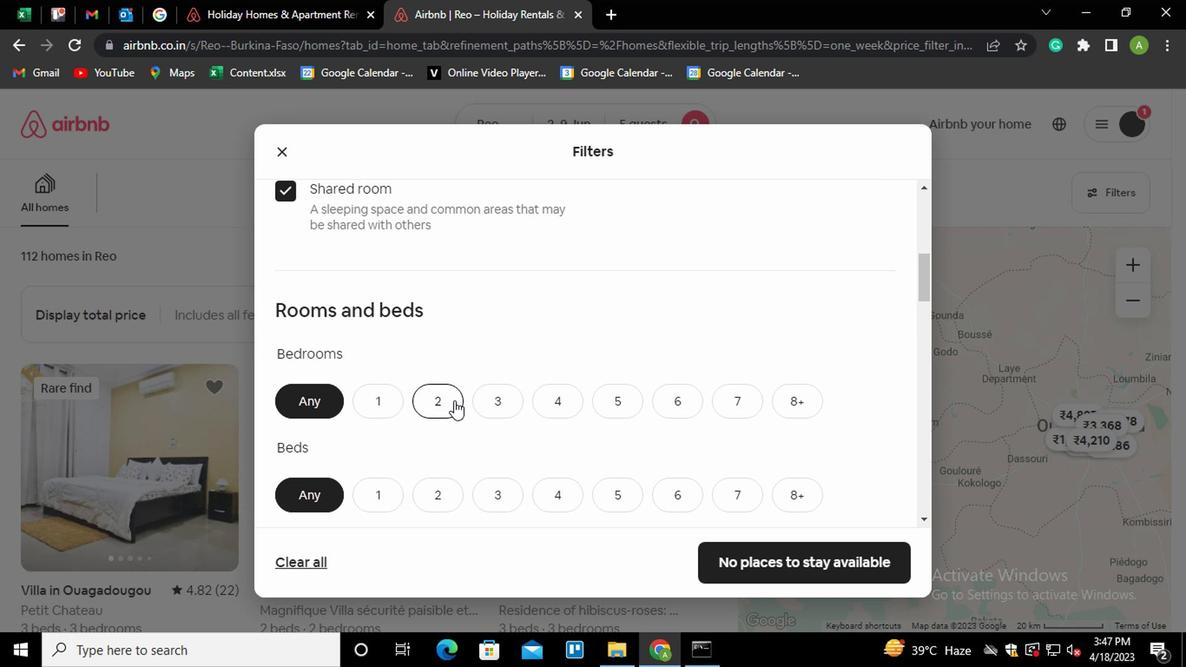 
Action: Mouse pressed left at (450, 402)
Screenshot: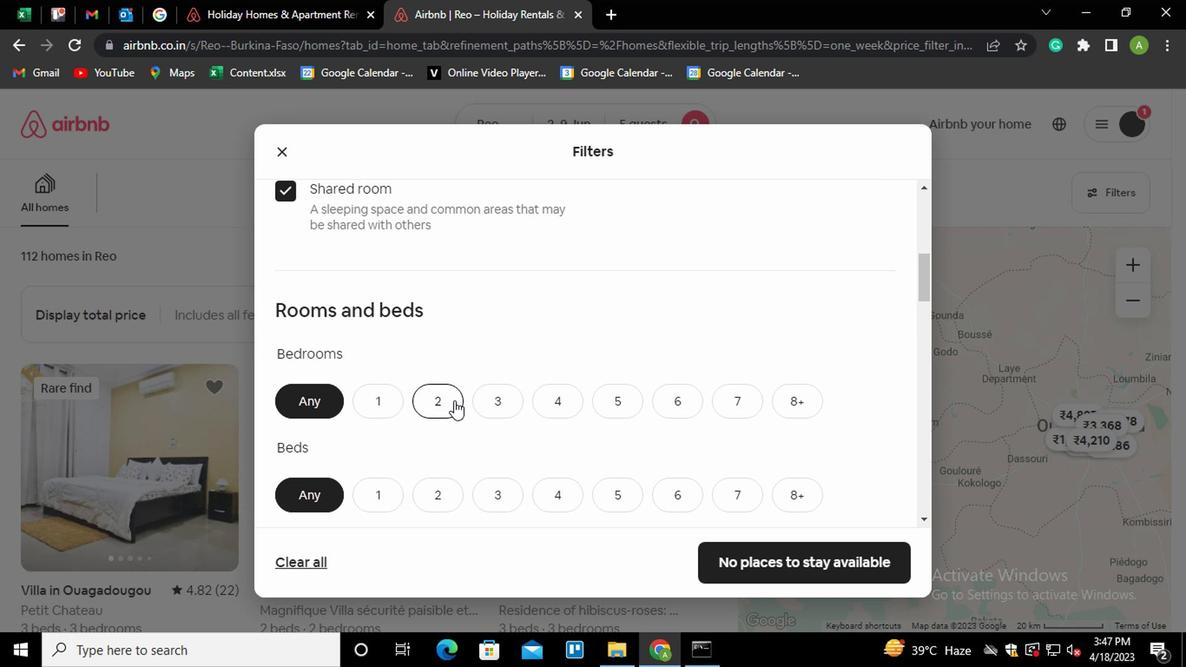 
Action: Mouse moved to (622, 495)
Screenshot: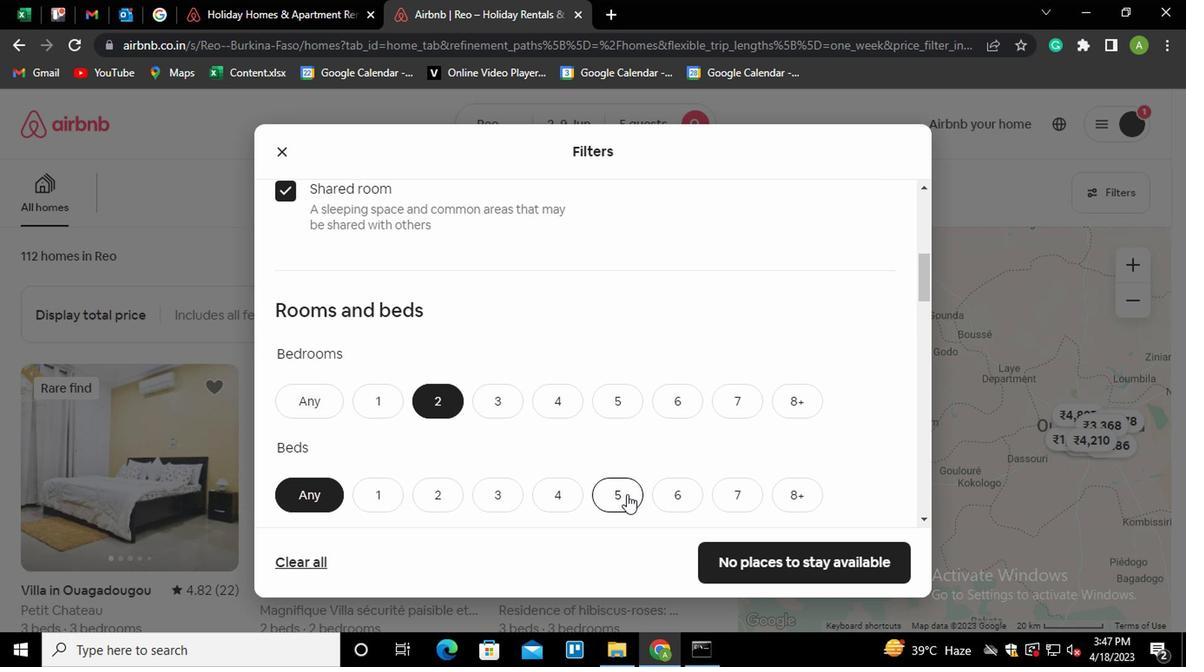 
Action: Mouse pressed left at (622, 495)
Screenshot: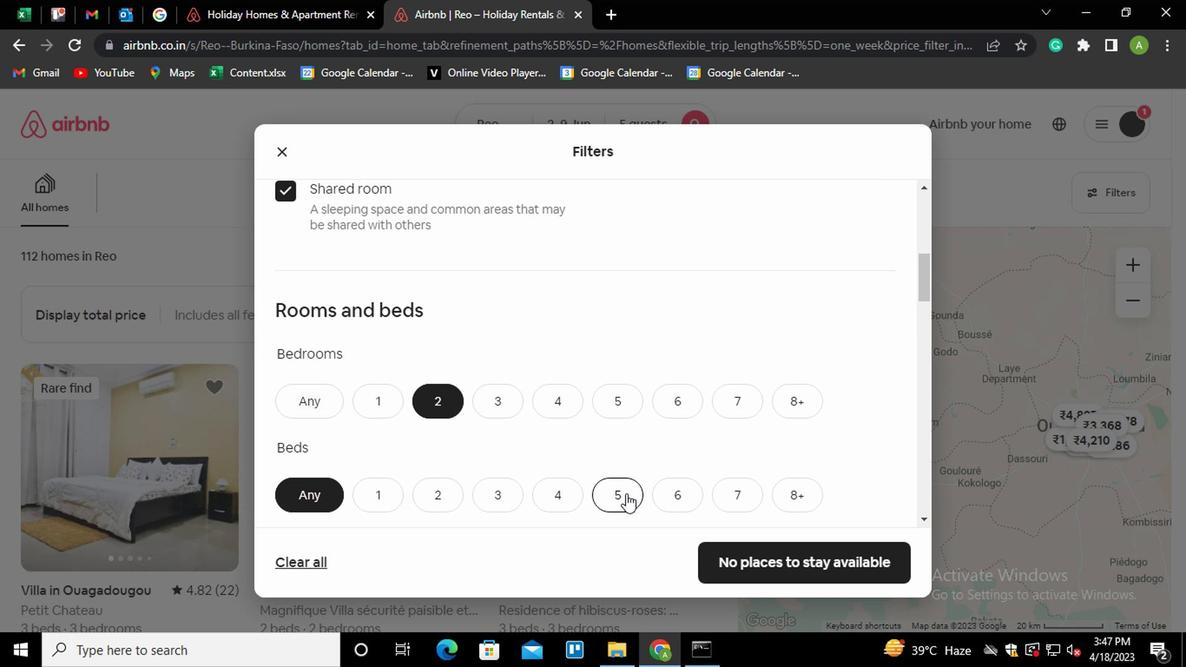 
Action: Mouse moved to (622, 483)
Screenshot: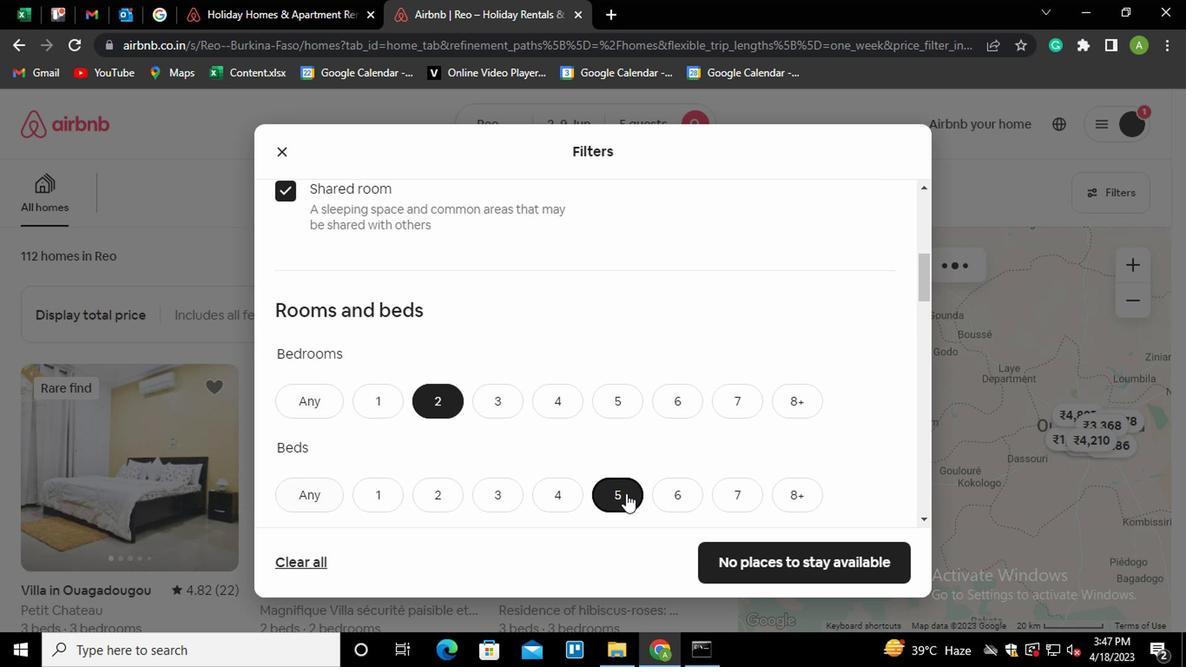 
Action: Mouse scrolled (622, 482) with delta (0, 0)
Screenshot: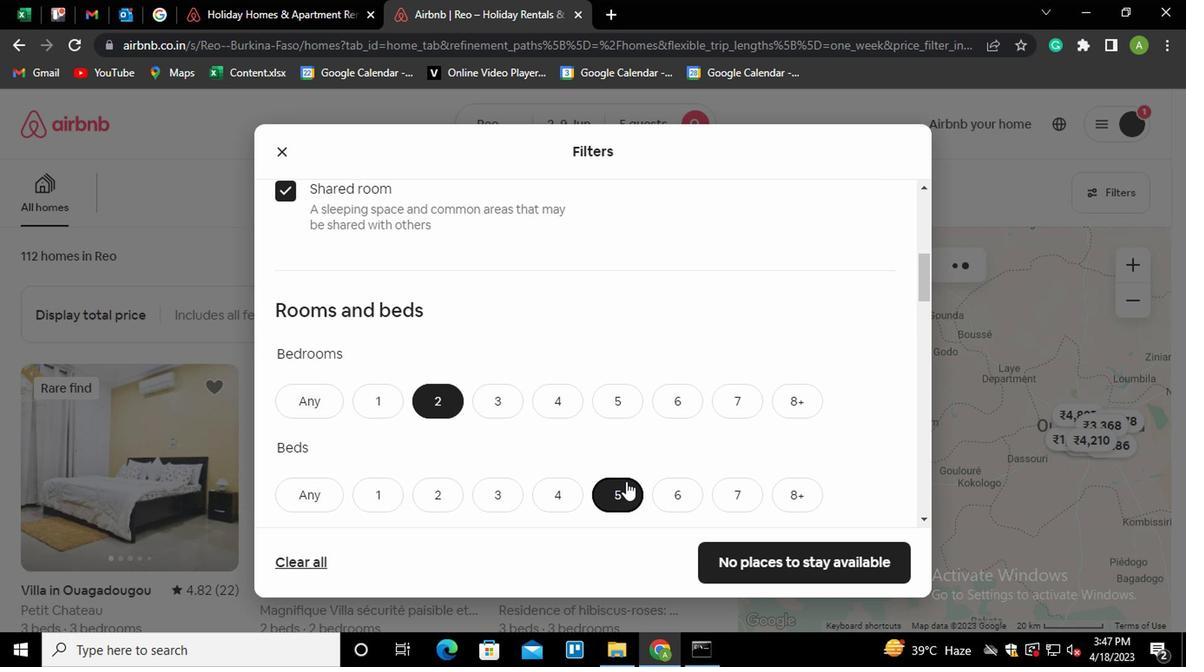 
Action: Mouse scrolled (622, 482) with delta (0, 0)
Screenshot: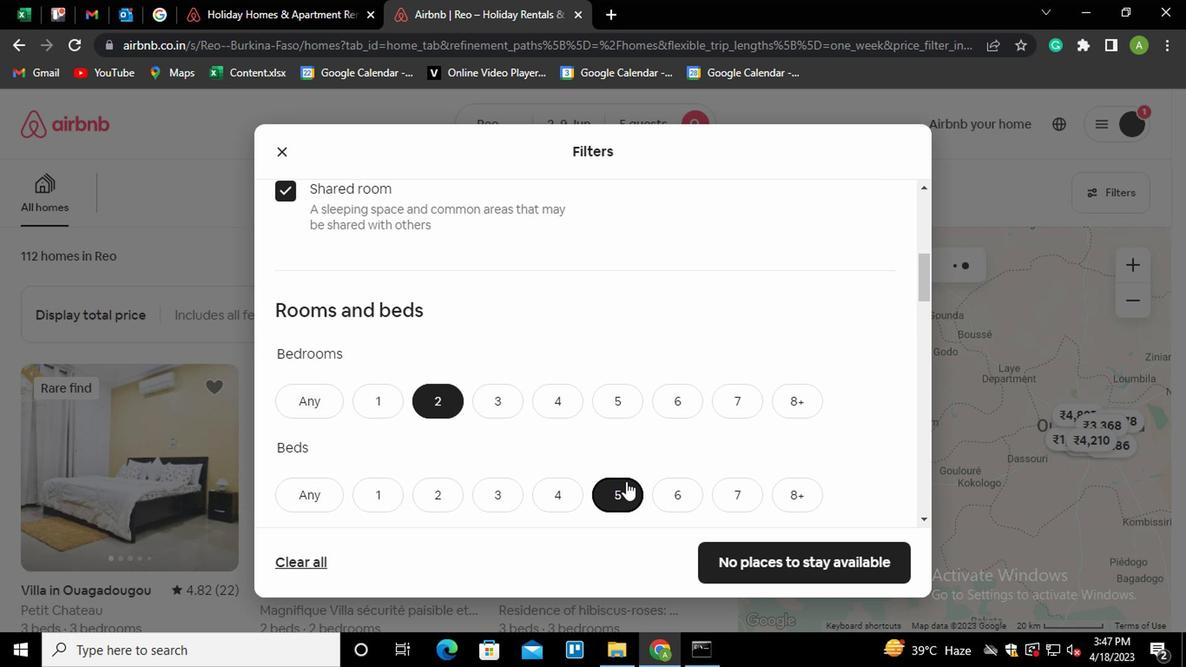 
Action: Mouse moved to (427, 421)
Screenshot: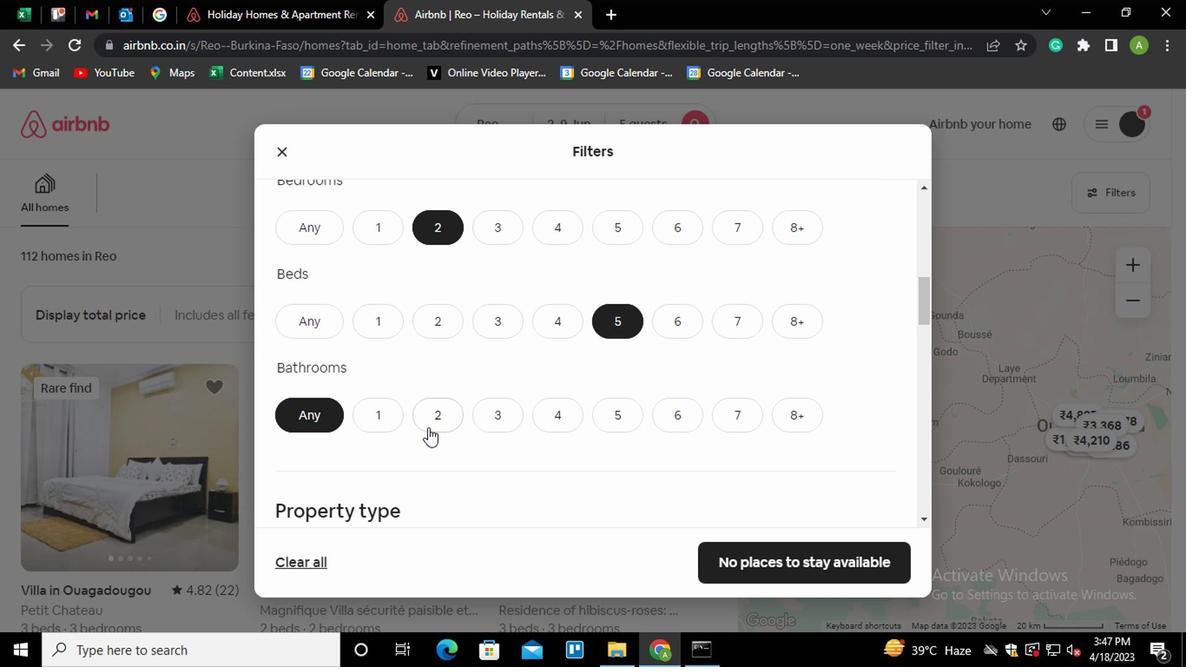 
Action: Mouse pressed left at (427, 421)
Screenshot: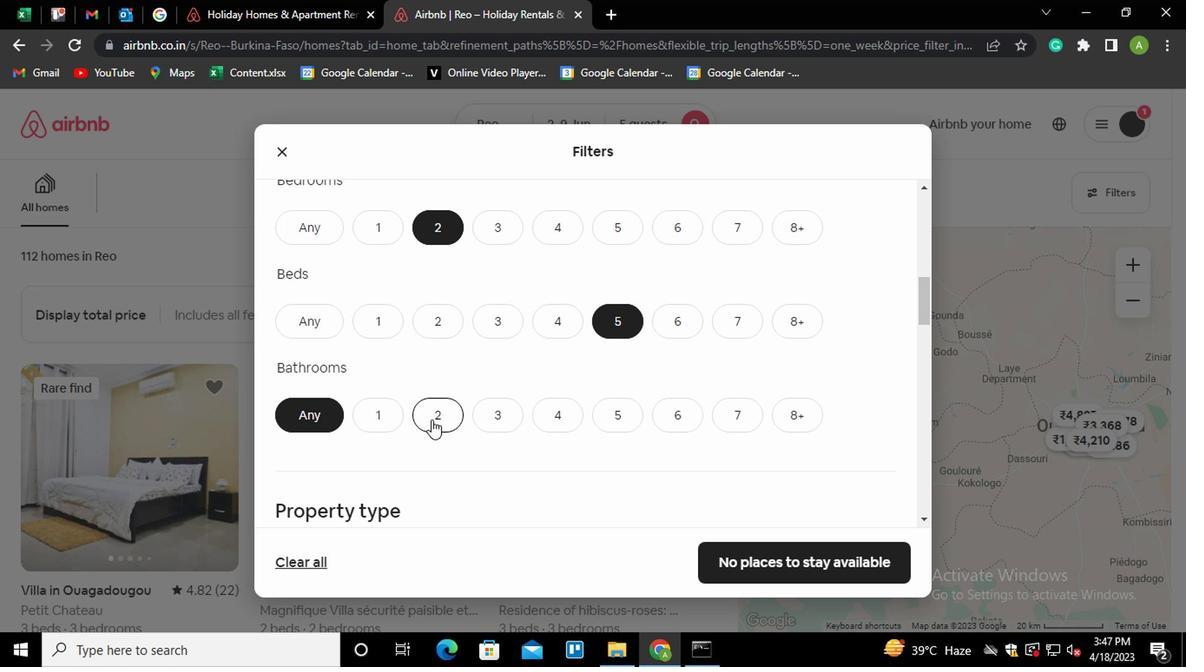 
Action: Mouse moved to (593, 448)
Screenshot: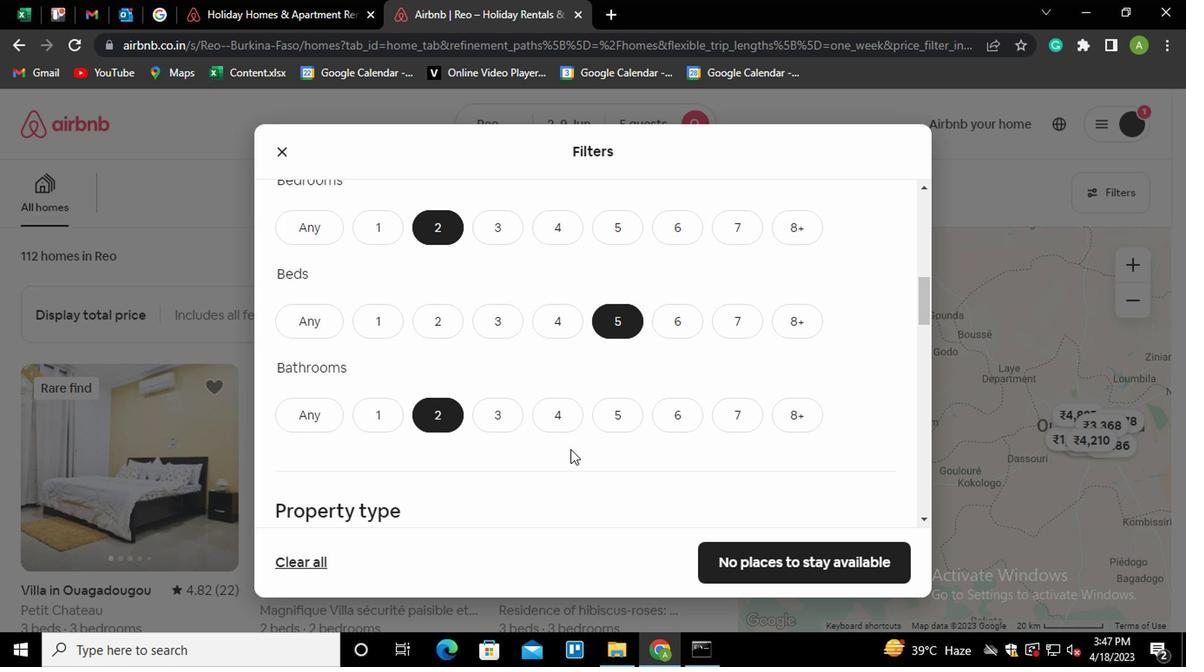 
Action: Mouse scrolled (593, 447) with delta (0, -1)
Screenshot: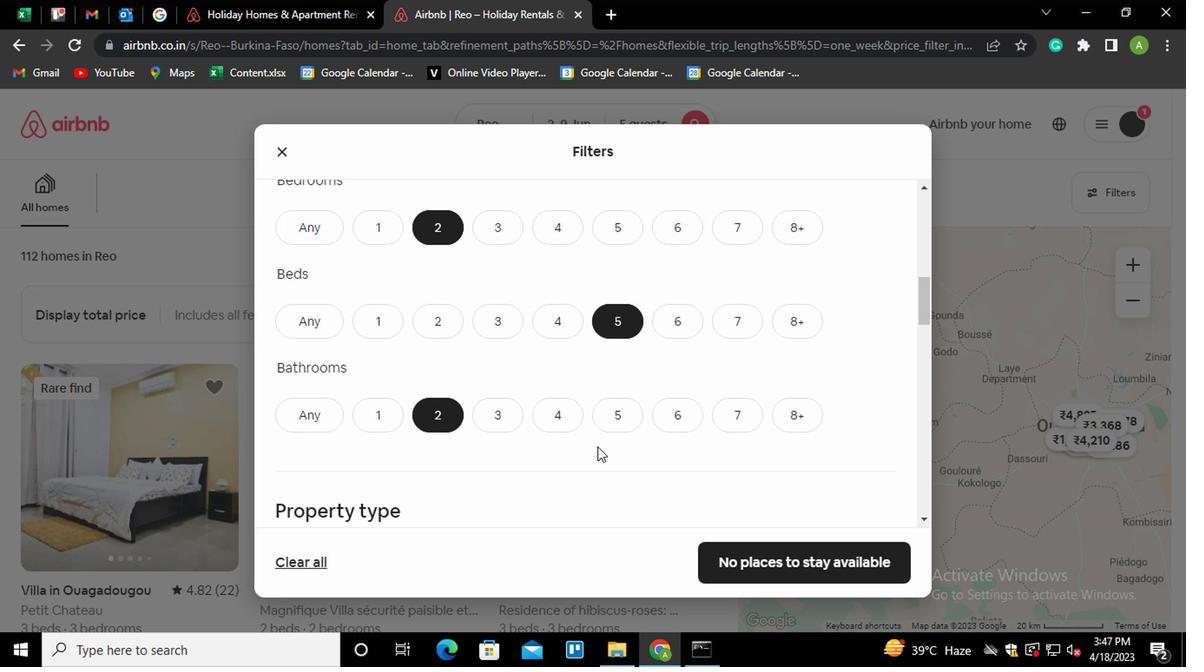 
Action: Mouse scrolled (593, 447) with delta (0, -1)
Screenshot: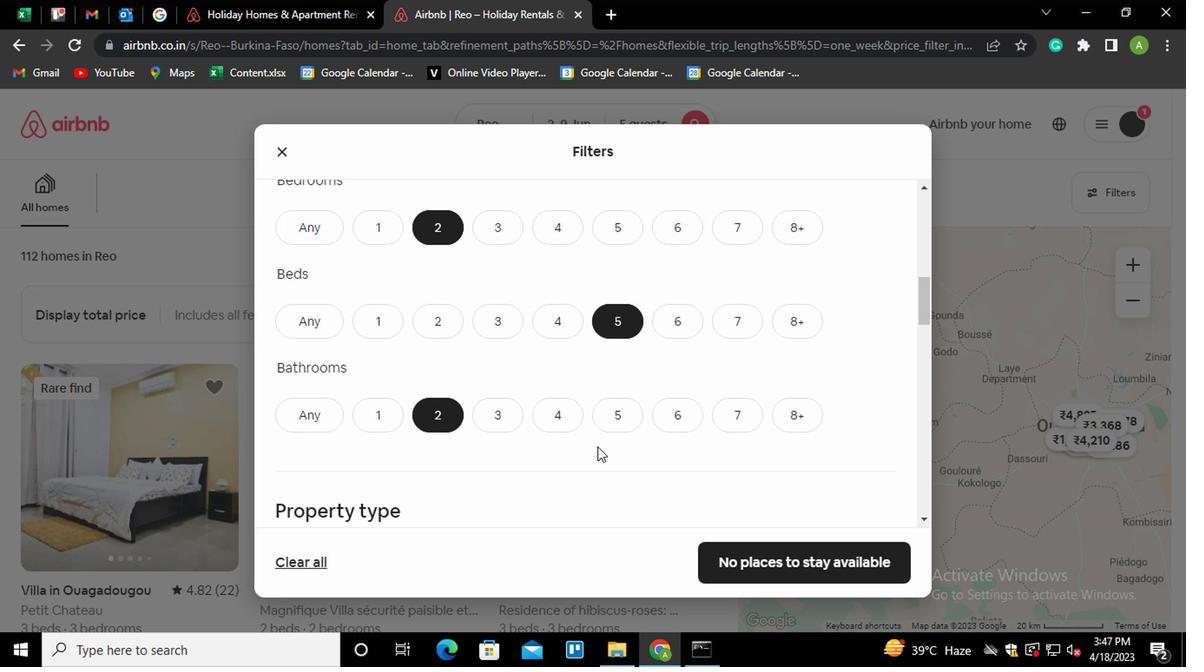 
Action: Mouse moved to (435, 436)
Screenshot: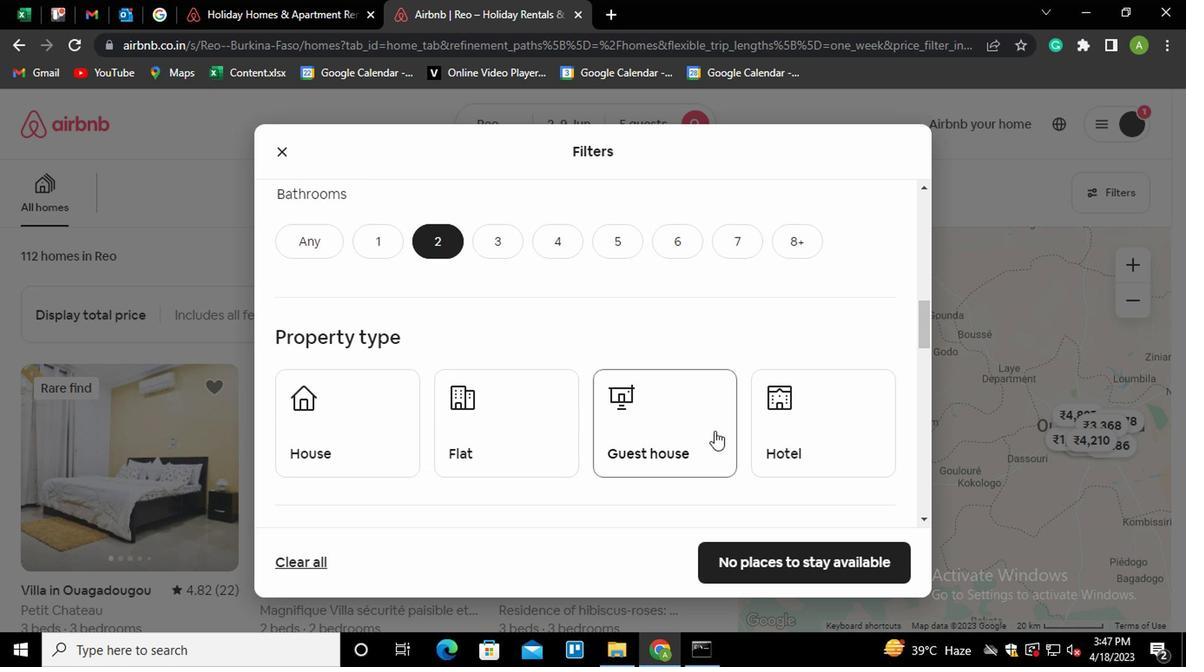 
Action: Mouse pressed left at (435, 436)
Screenshot: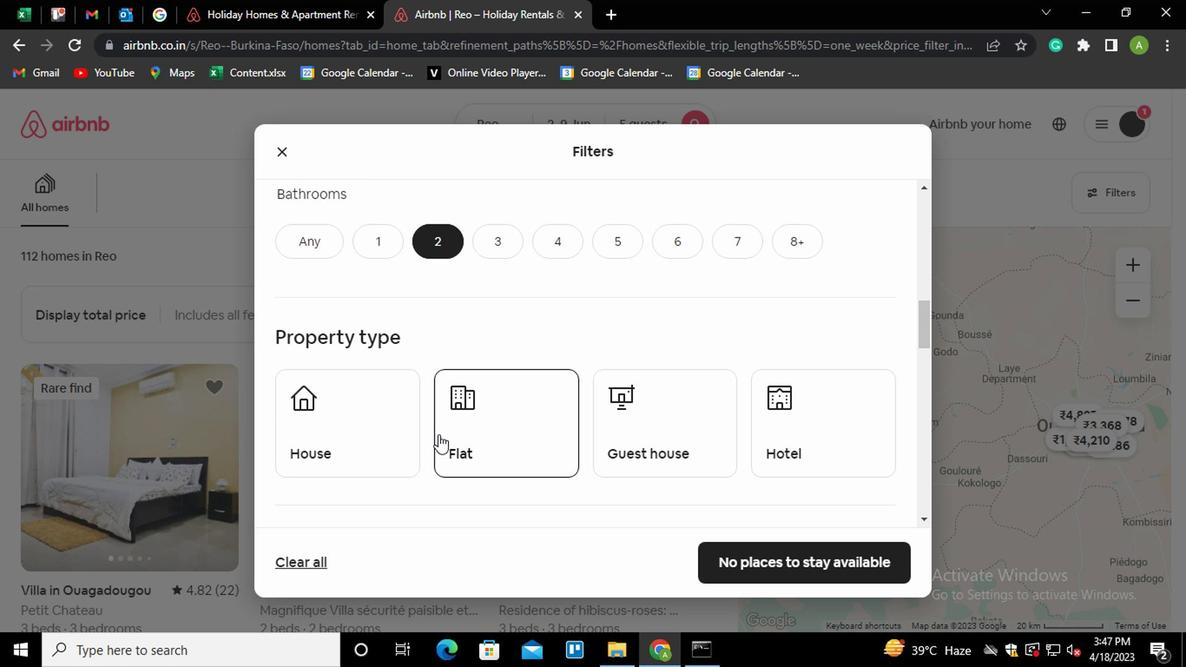 
Action: Mouse moved to (542, 427)
Screenshot: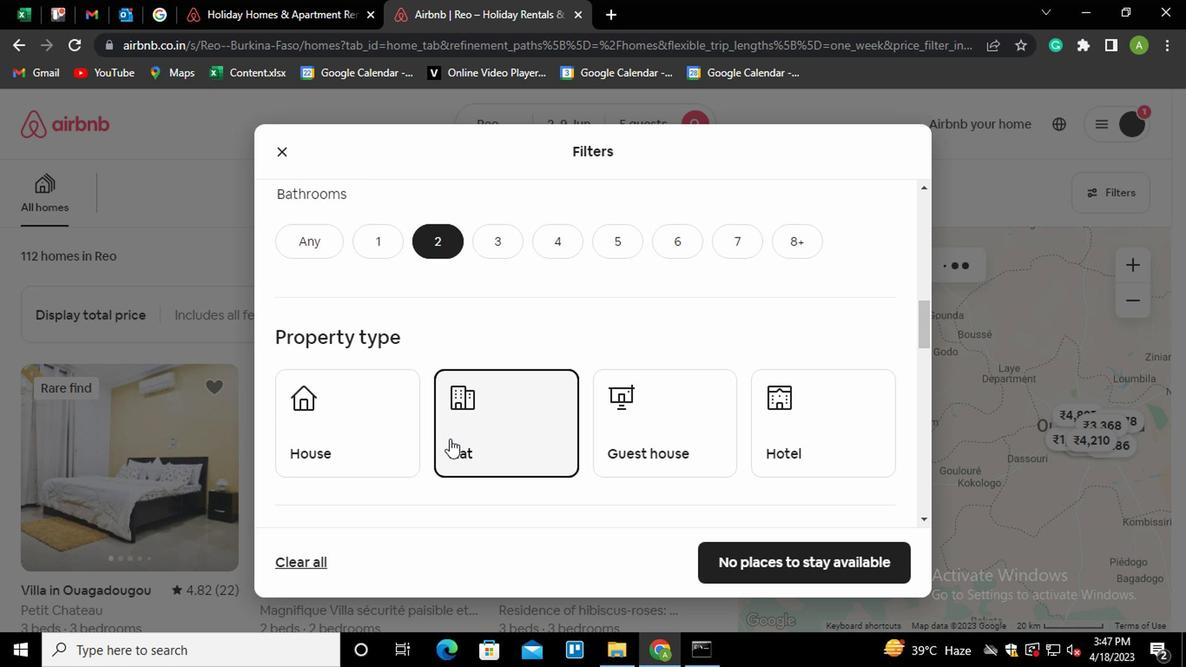 
Action: Mouse scrolled (542, 426) with delta (0, -1)
Screenshot: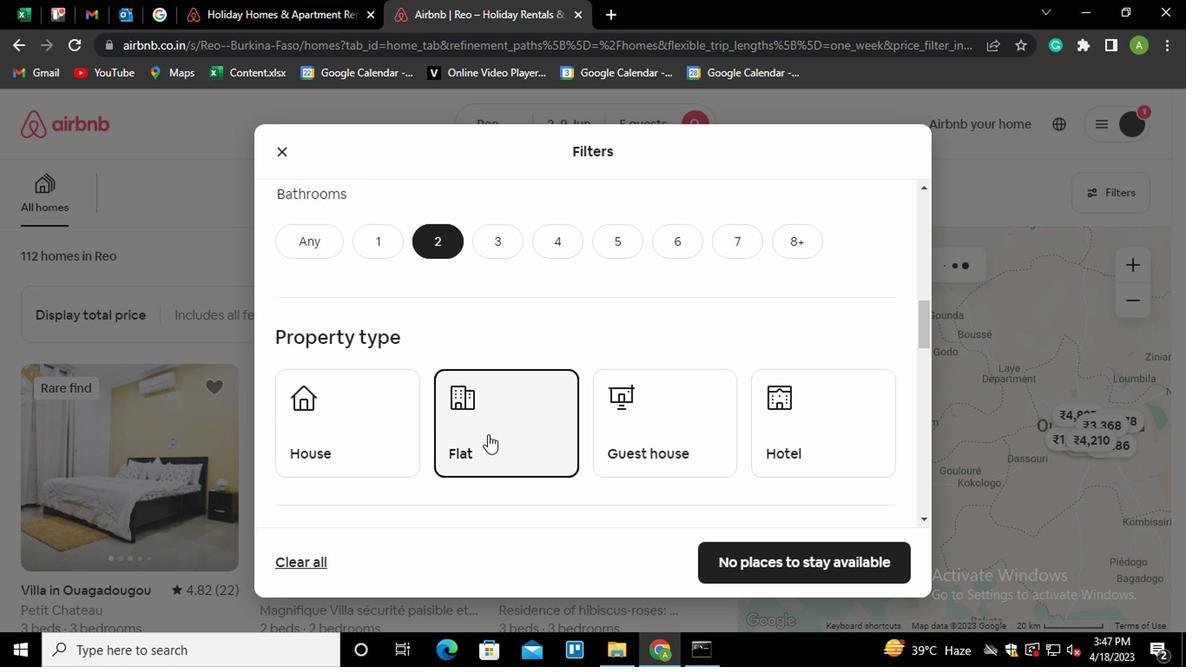 
Action: Mouse scrolled (542, 426) with delta (0, -1)
Screenshot: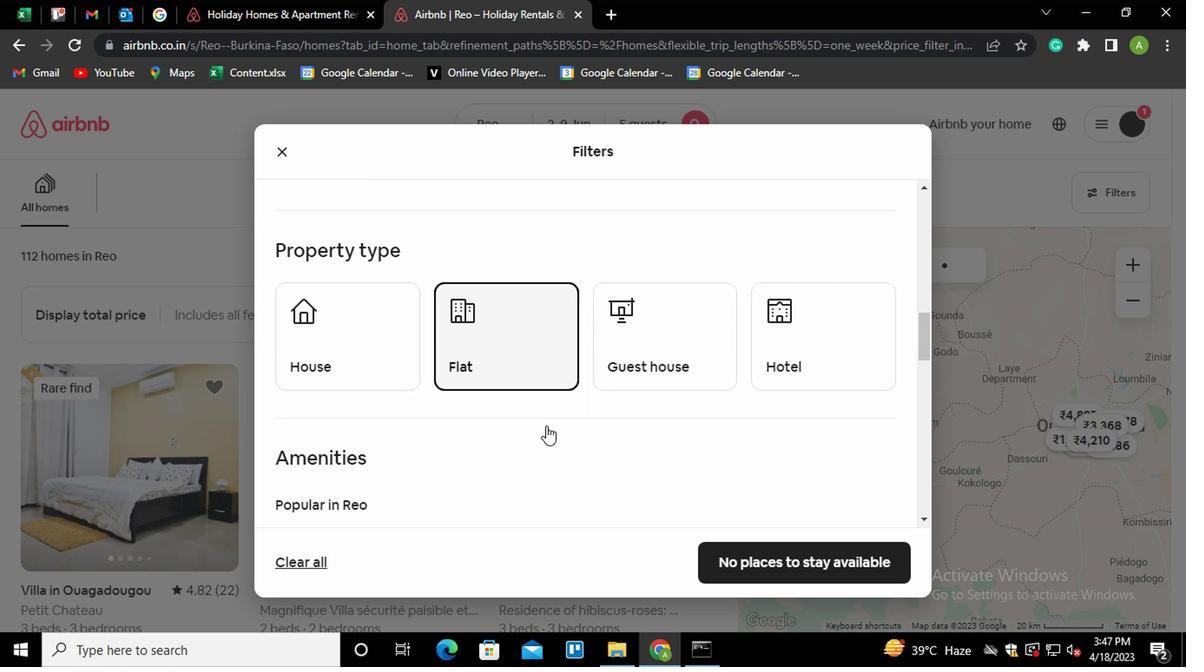 
Action: Mouse scrolled (542, 426) with delta (0, -1)
Screenshot: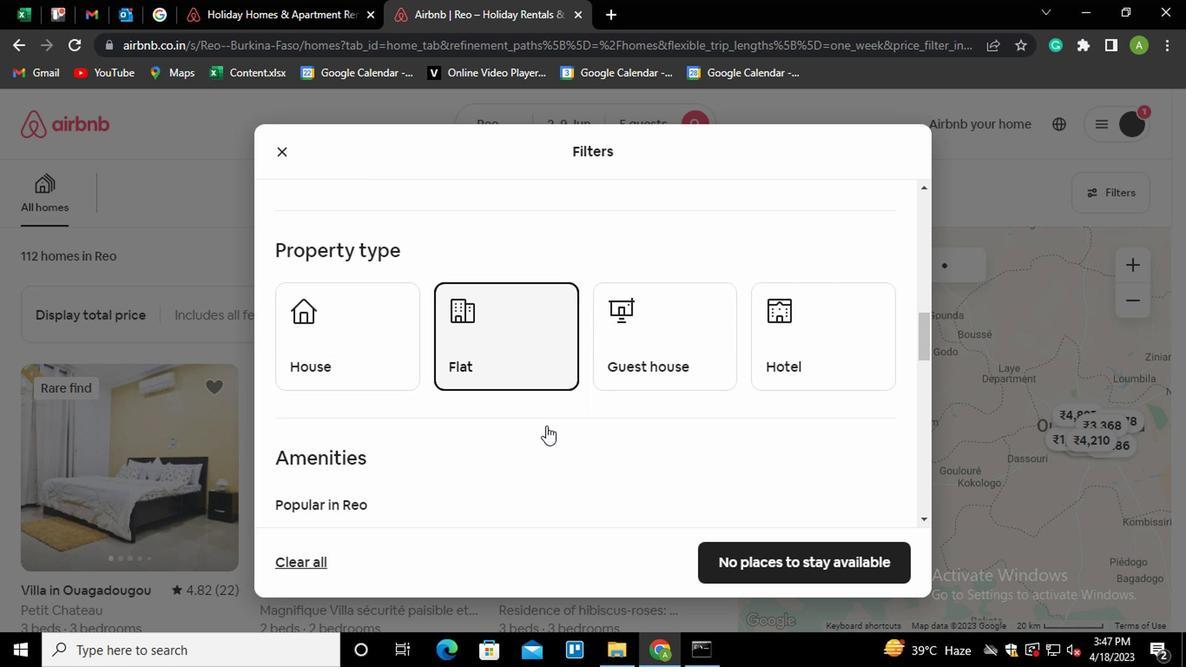 
Action: Mouse moved to (303, 493)
Screenshot: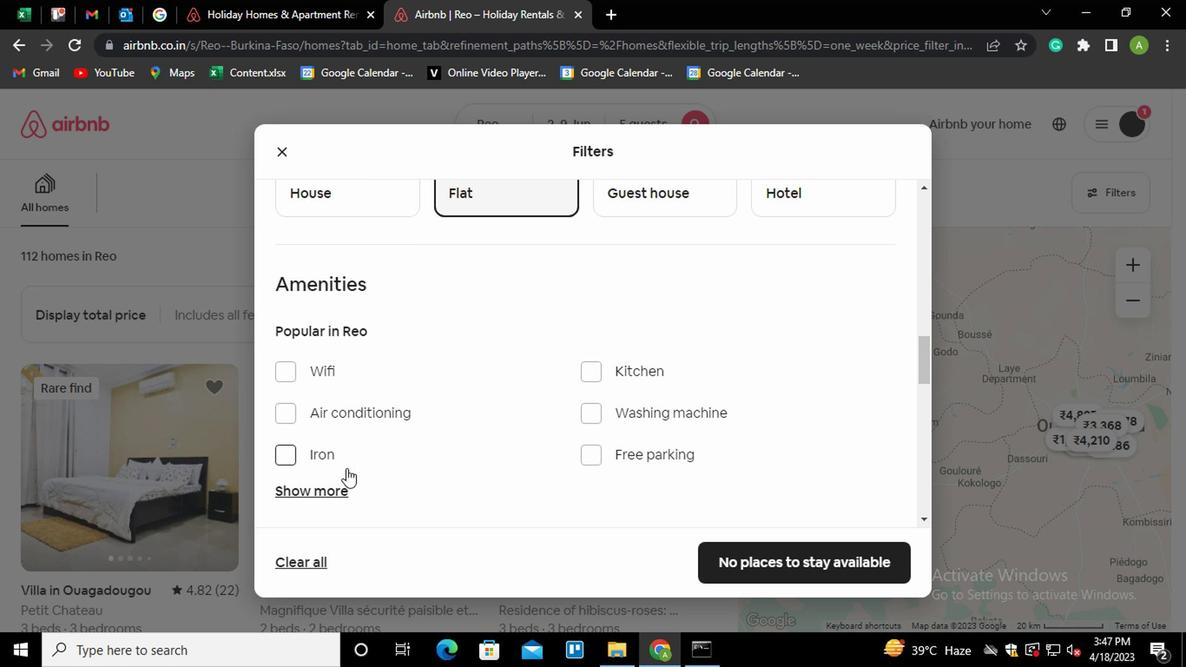 
Action: Mouse pressed left at (303, 493)
Screenshot: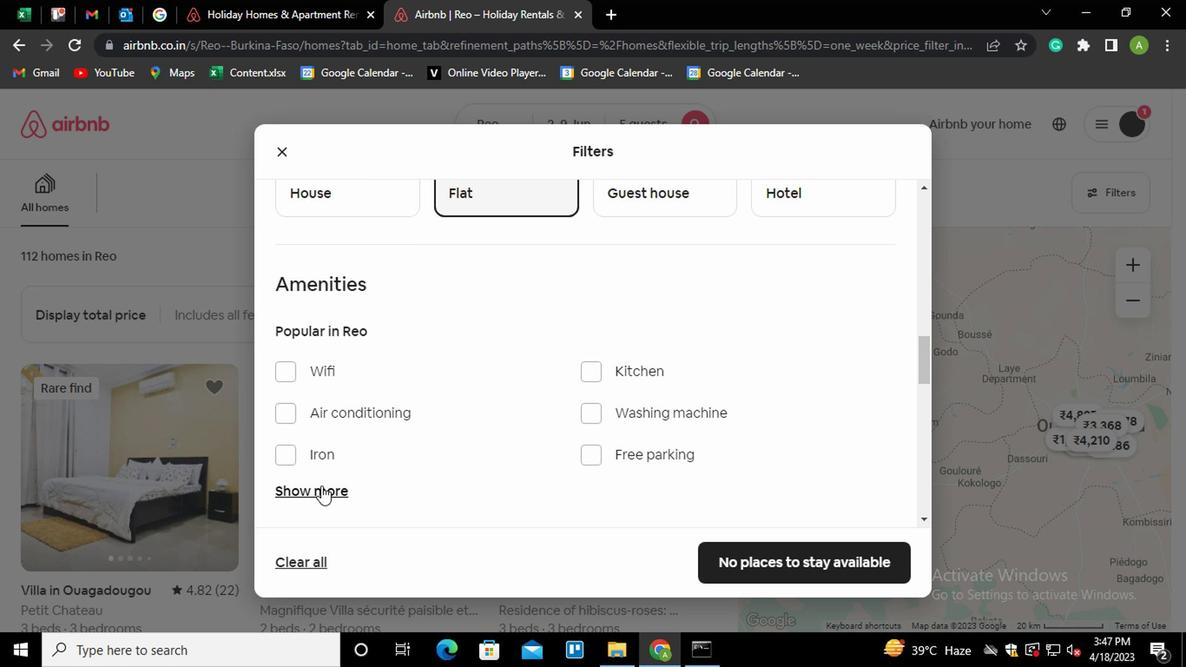 
Action: Mouse moved to (283, 228)
Screenshot: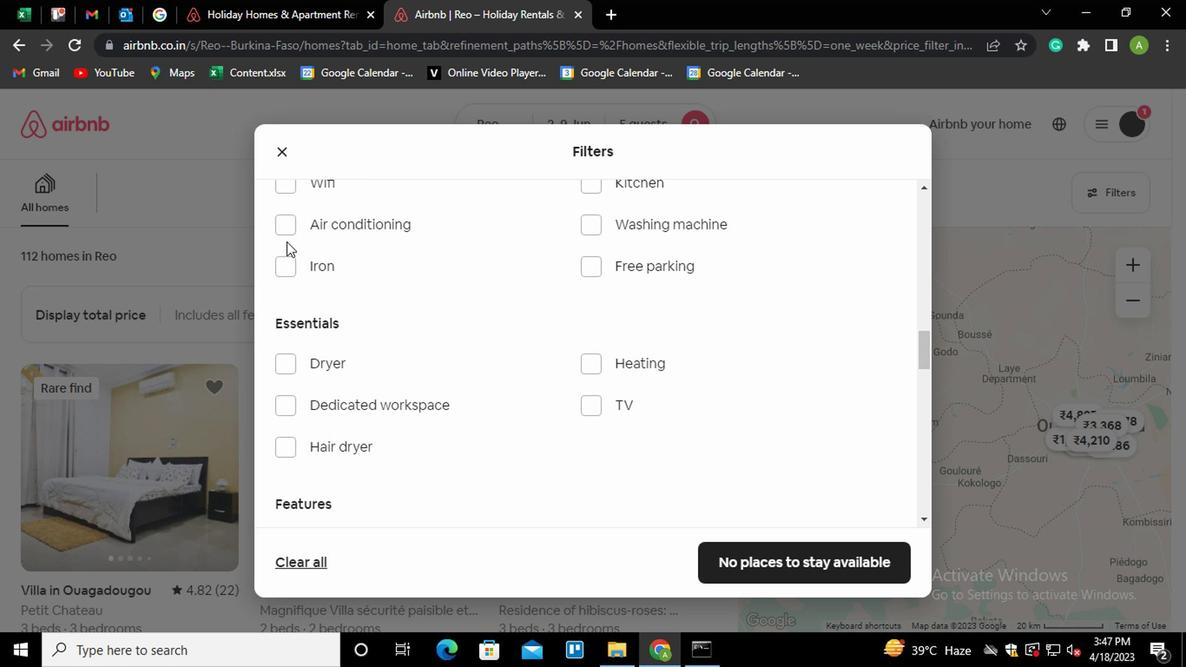 
Action: Mouse pressed left at (283, 228)
Screenshot: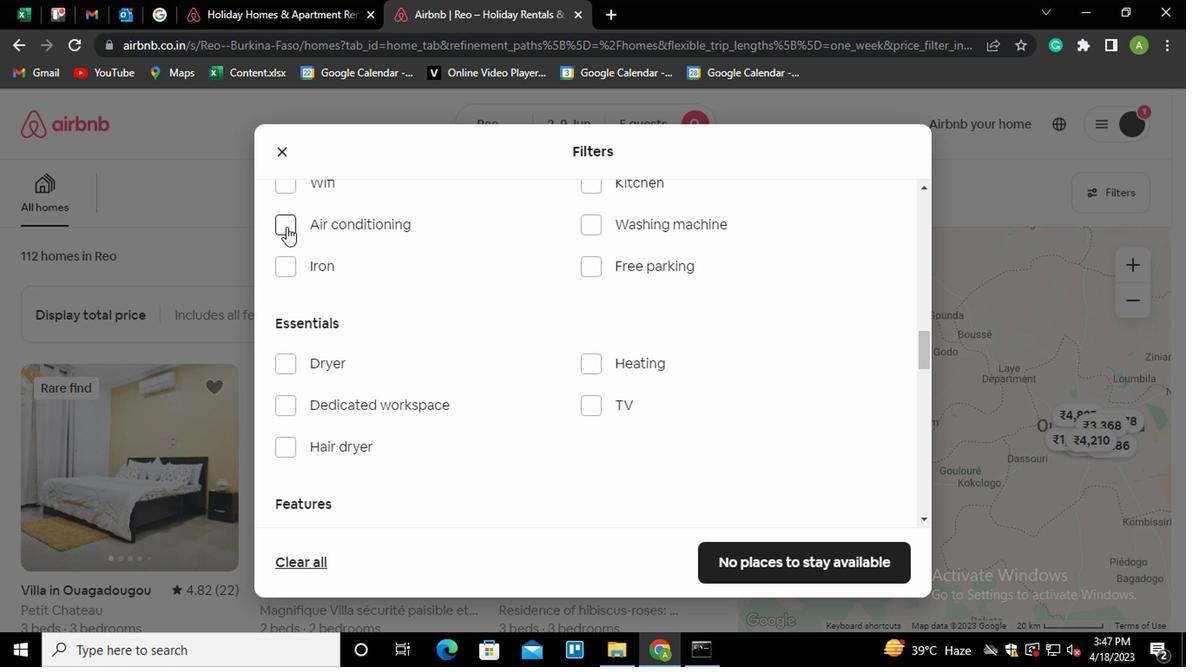 
Action: Mouse moved to (521, 273)
Screenshot: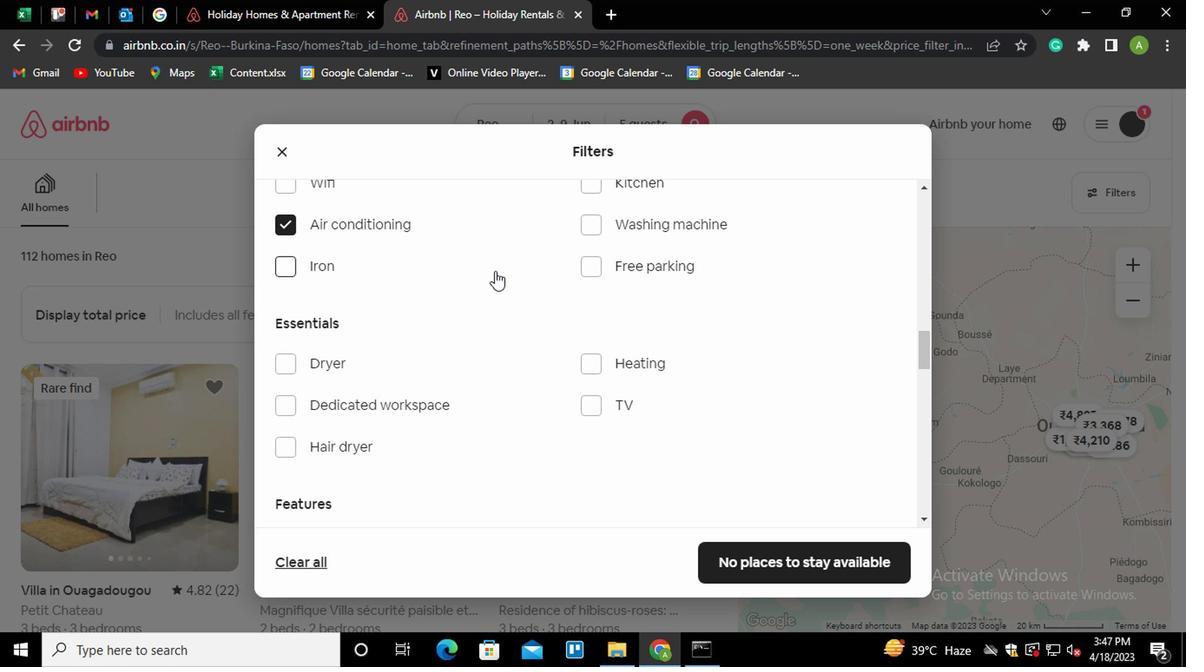 
Action: Mouse scrolled (521, 272) with delta (0, 0)
Screenshot: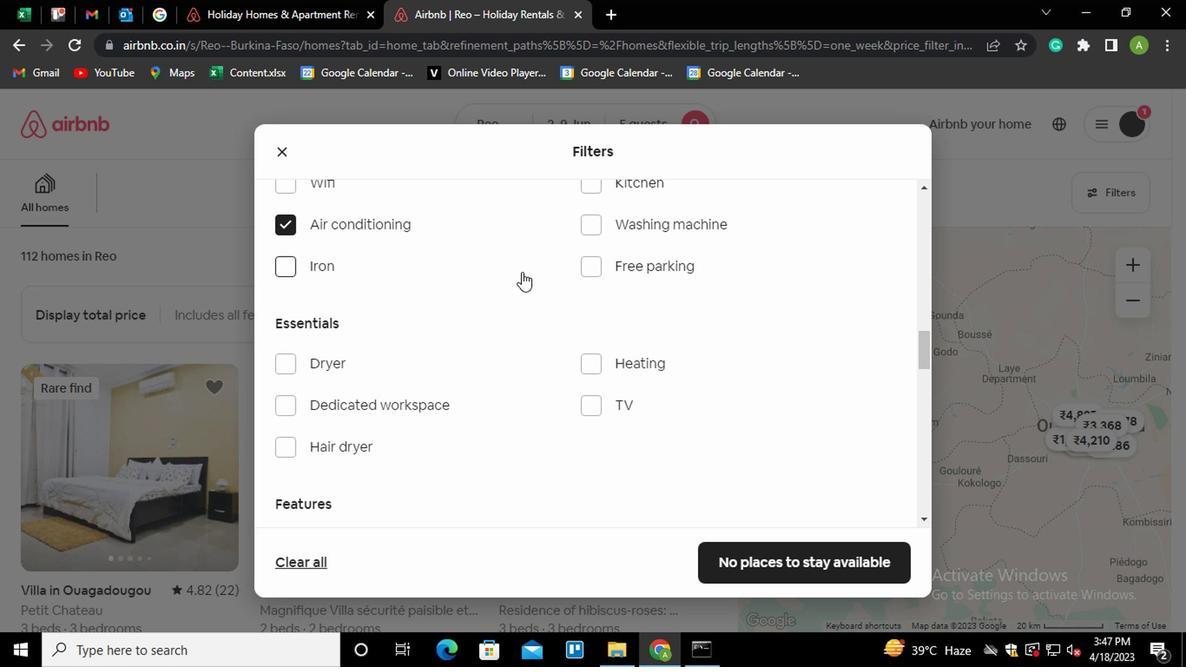 
Action: Mouse scrolled (521, 272) with delta (0, 0)
Screenshot: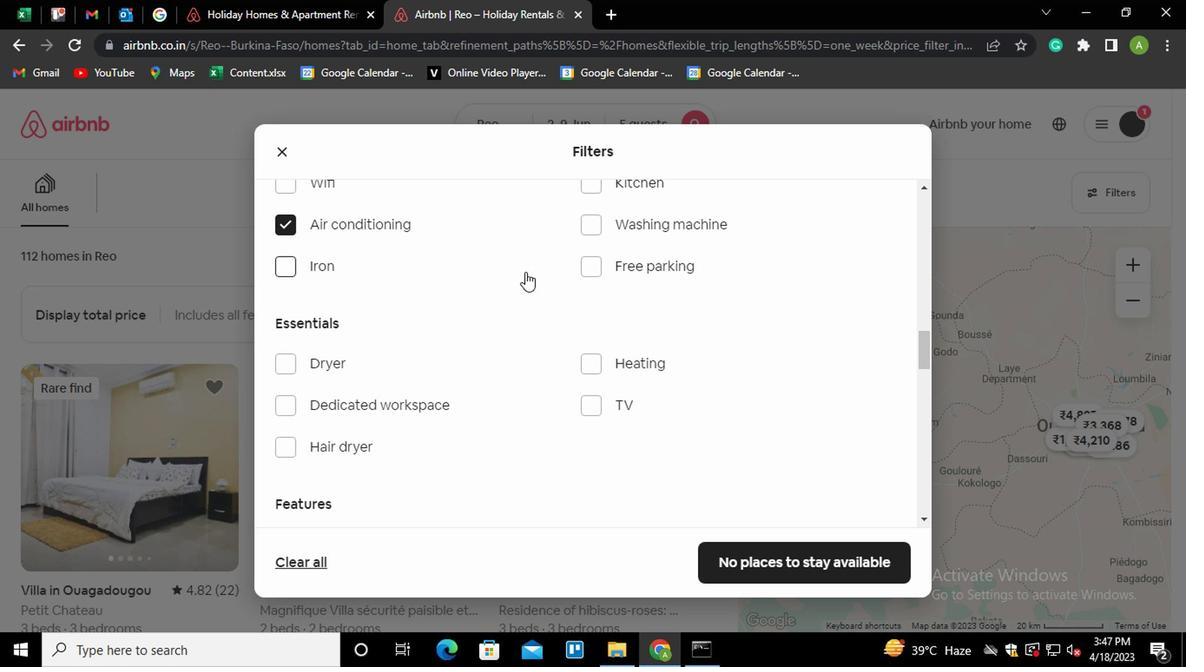 
Action: Mouse moved to (522, 274)
Screenshot: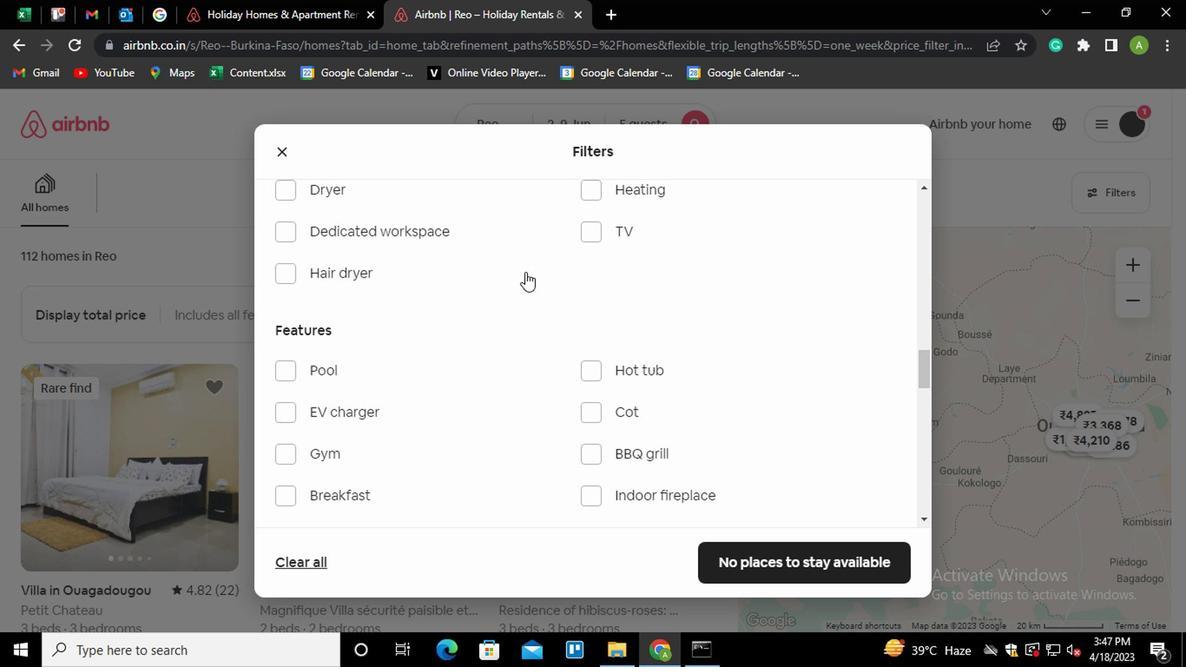 
Action: Mouse scrolled (522, 273) with delta (0, -1)
Screenshot: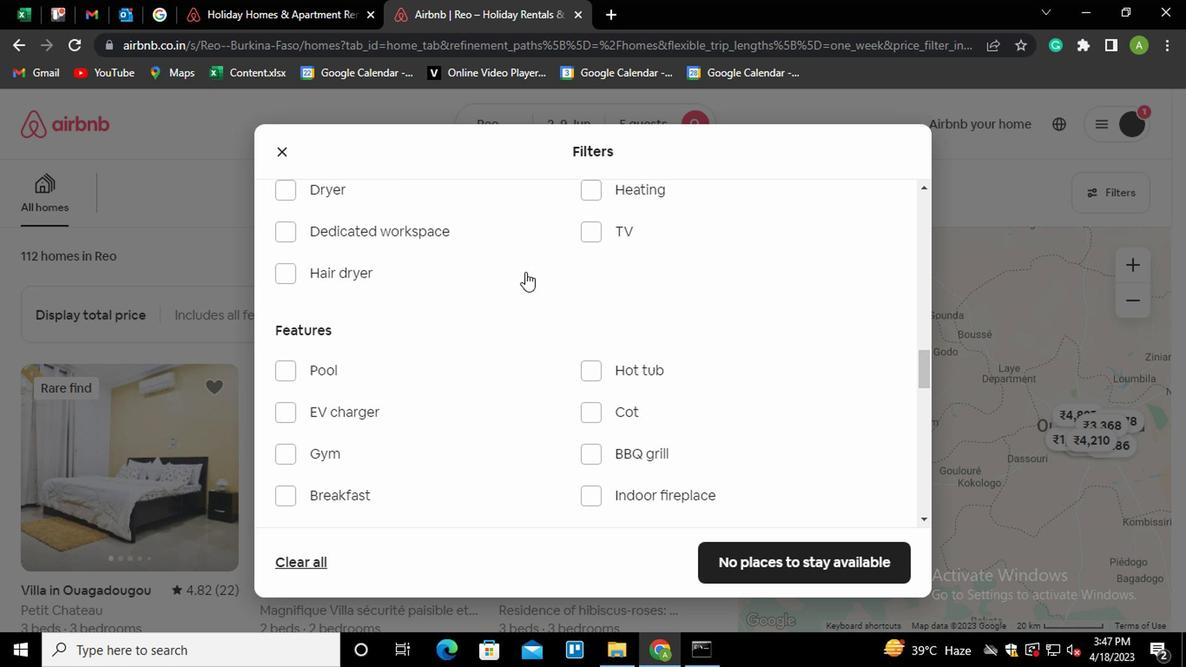 
Action: Mouse scrolled (522, 273) with delta (0, -1)
Screenshot: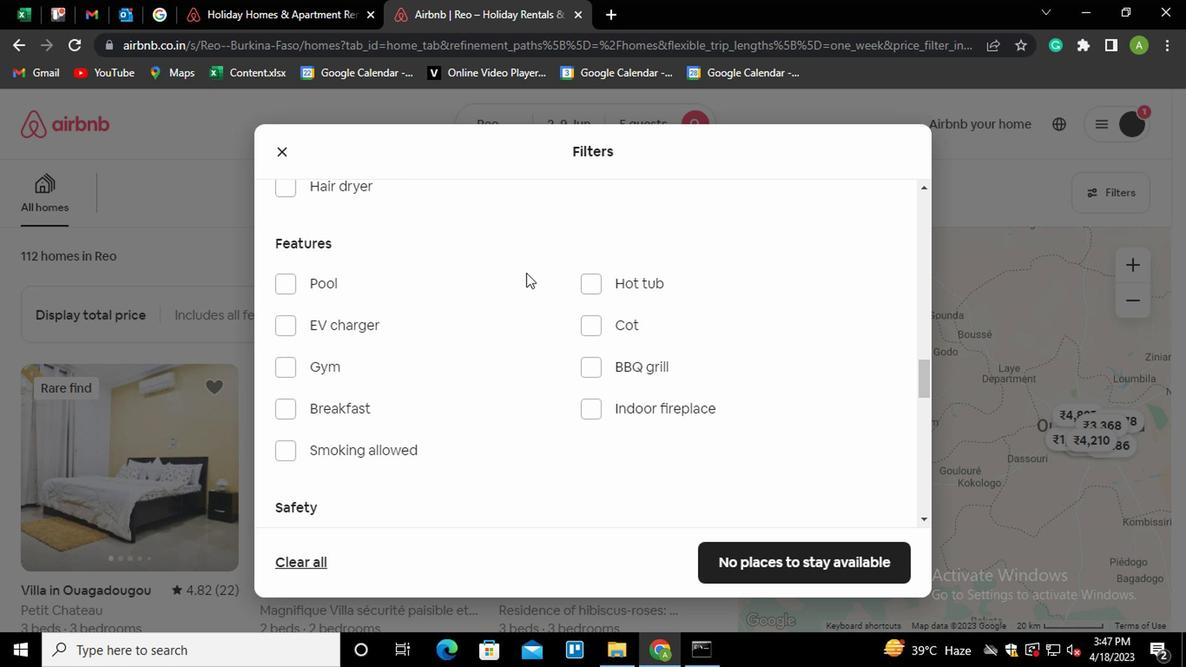 
Action: Mouse scrolled (522, 273) with delta (0, -1)
Screenshot: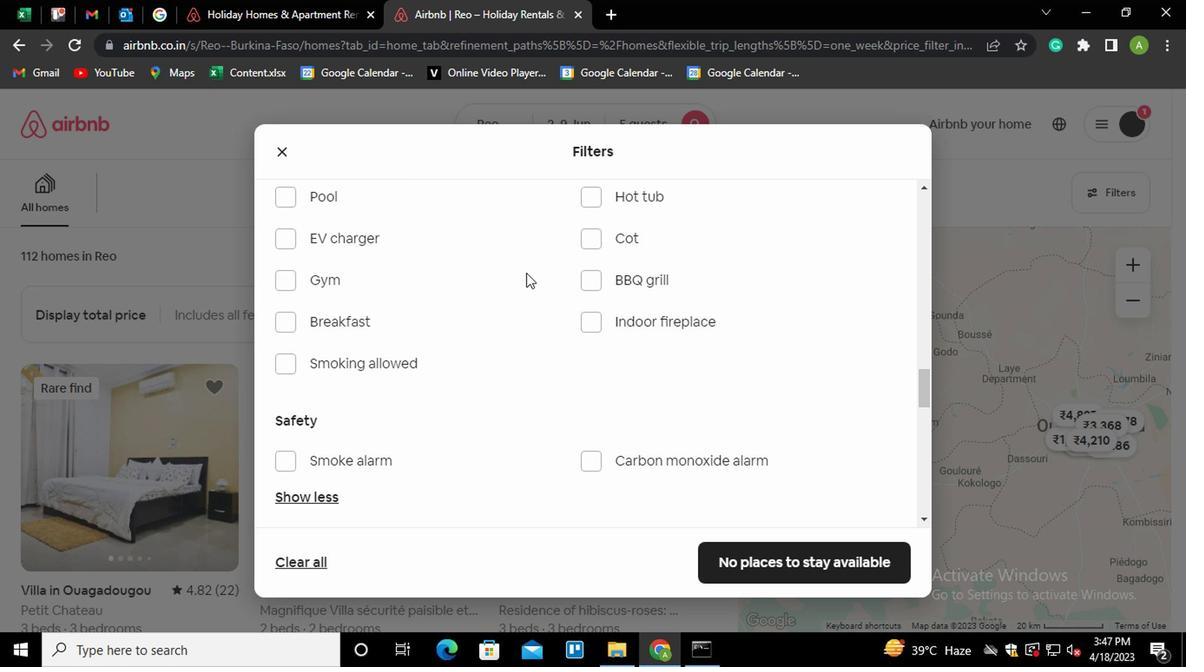 
Action: Mouse scrolled (522, 273) with delta (0, -1)
Screenshot: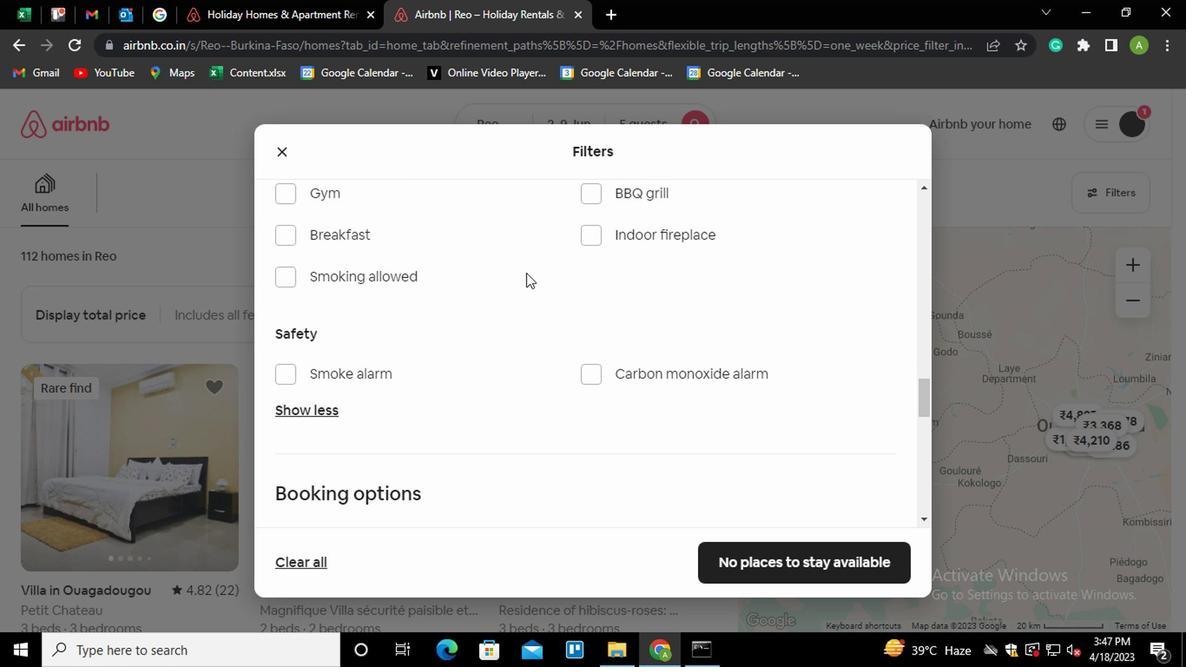 
Action: Mouse scrolled (522, 273) with delta (0, -1)
Screenshot: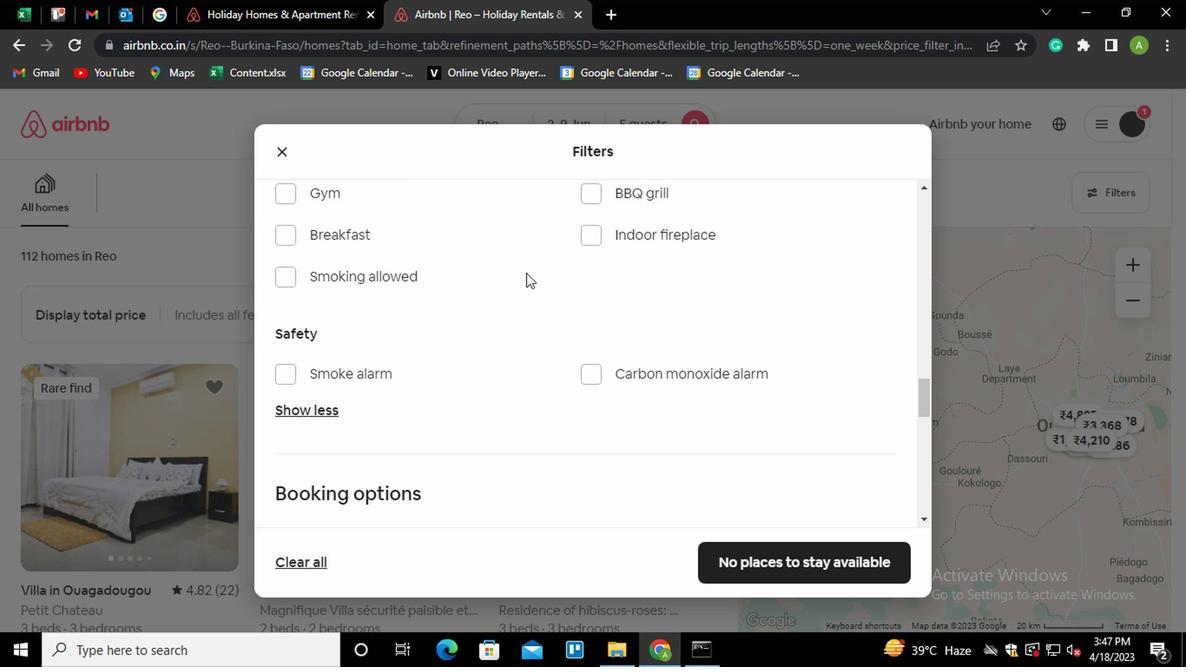 
Action: Mouse scrolled (522, 273) with delta (0, -1)
Screenshot: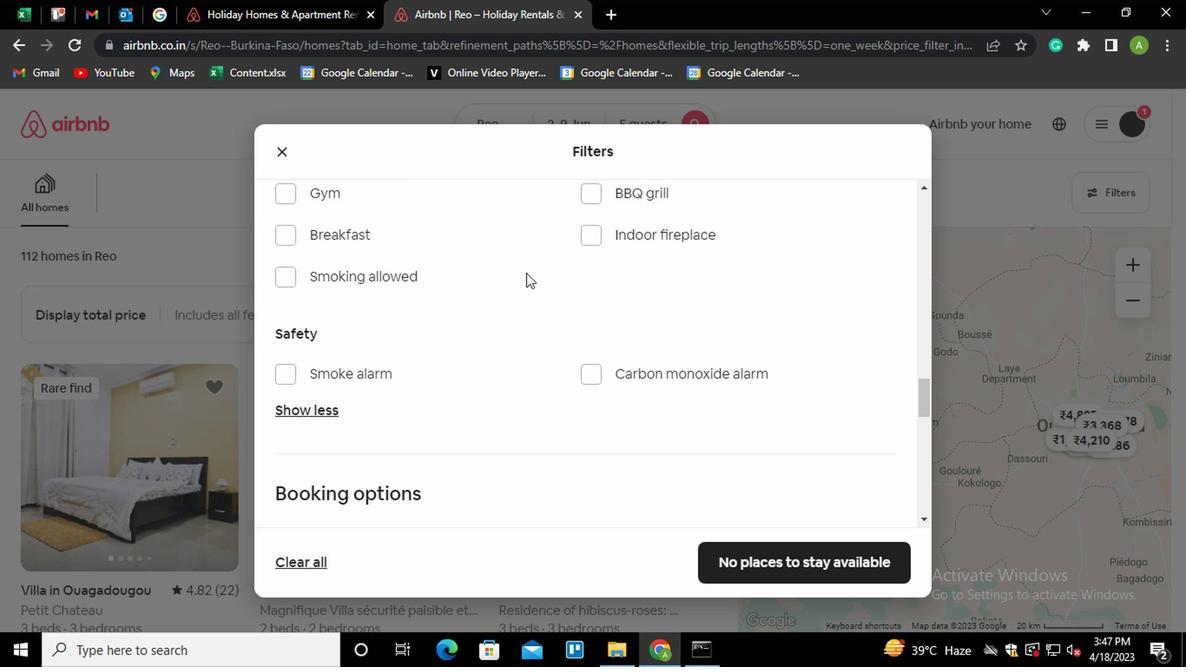 
Action: Mouse moved to (852, 352)
Screenshot: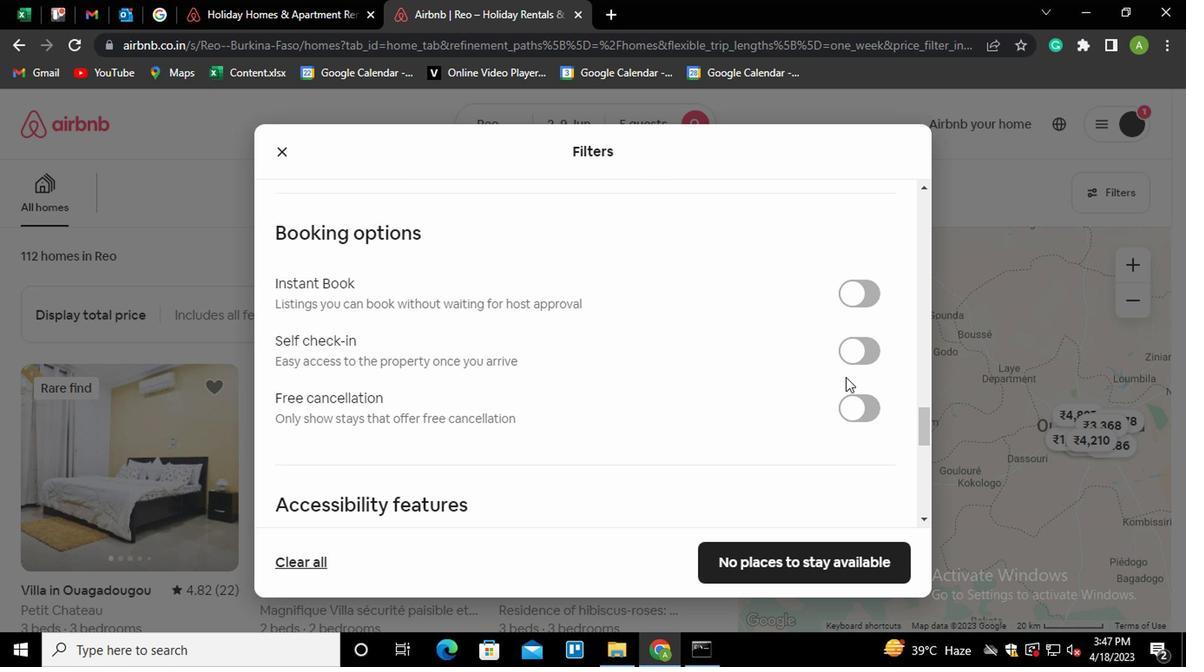 
Action: Mouse pressed left at (852, 352)
Screenshot: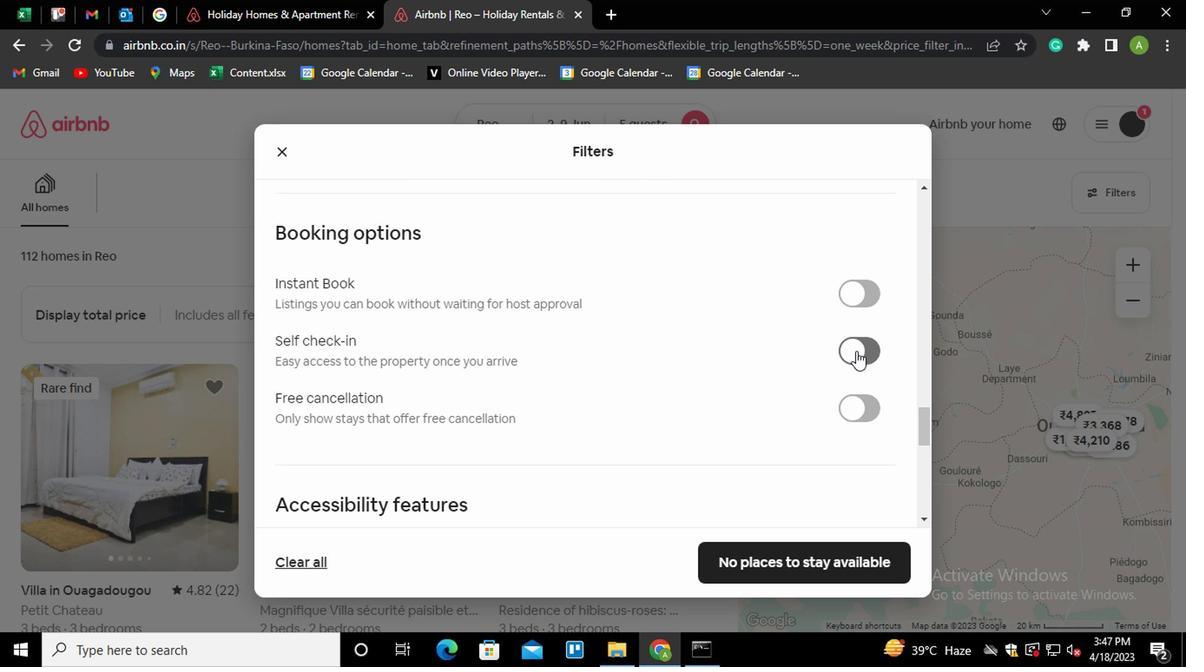 
Action: Mouse moved to (729, 405)
Screenshot: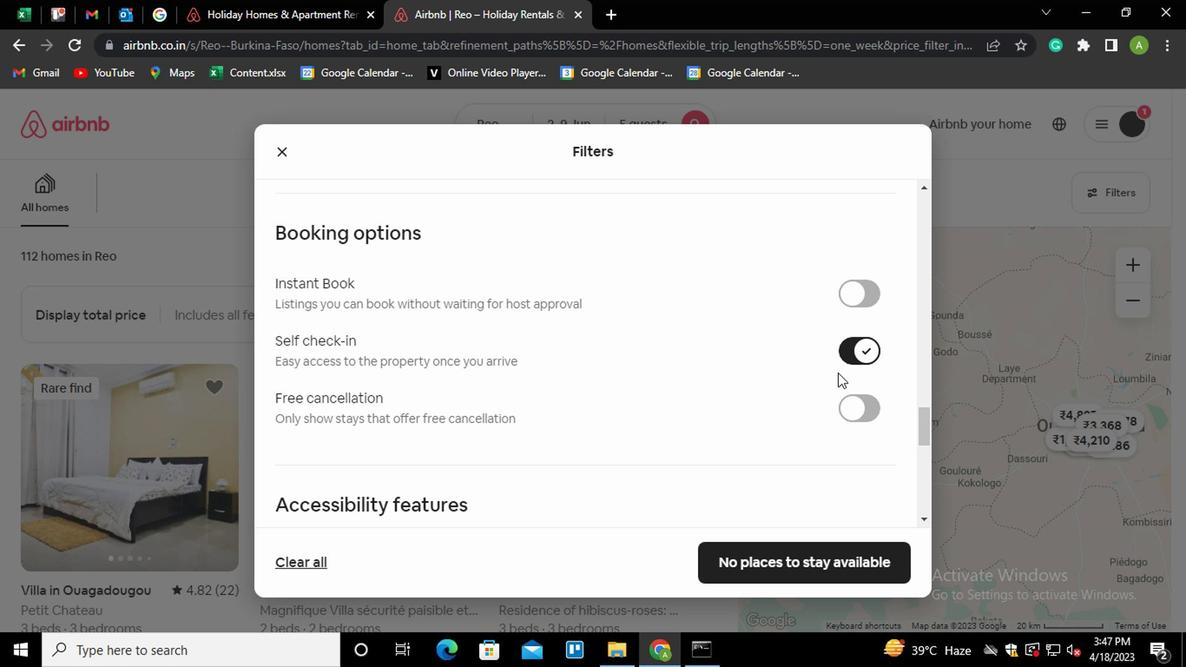 
Action: Mouse scrolled (729, 404) with delta (0, -1)
Screenshot: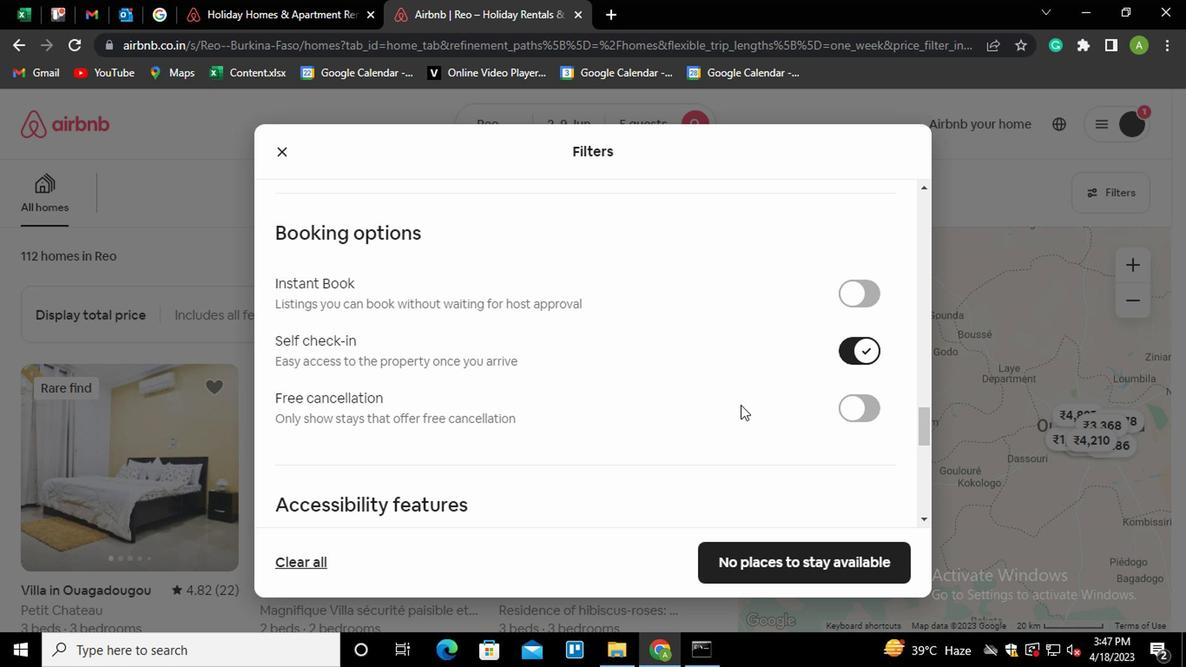 
Action: Mouse scrolled (729, 404) with delta (0, -1)
Screenshot: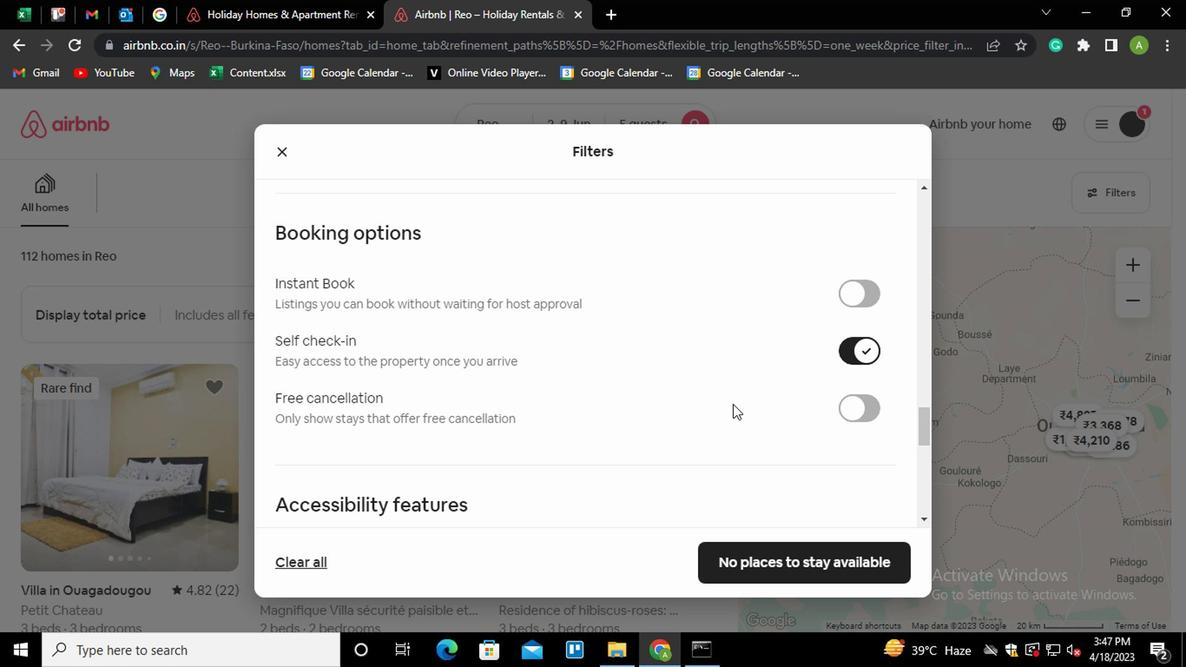 
Action: Mouse scrolled (729, 404) with delta (0, -1)
Screenshot: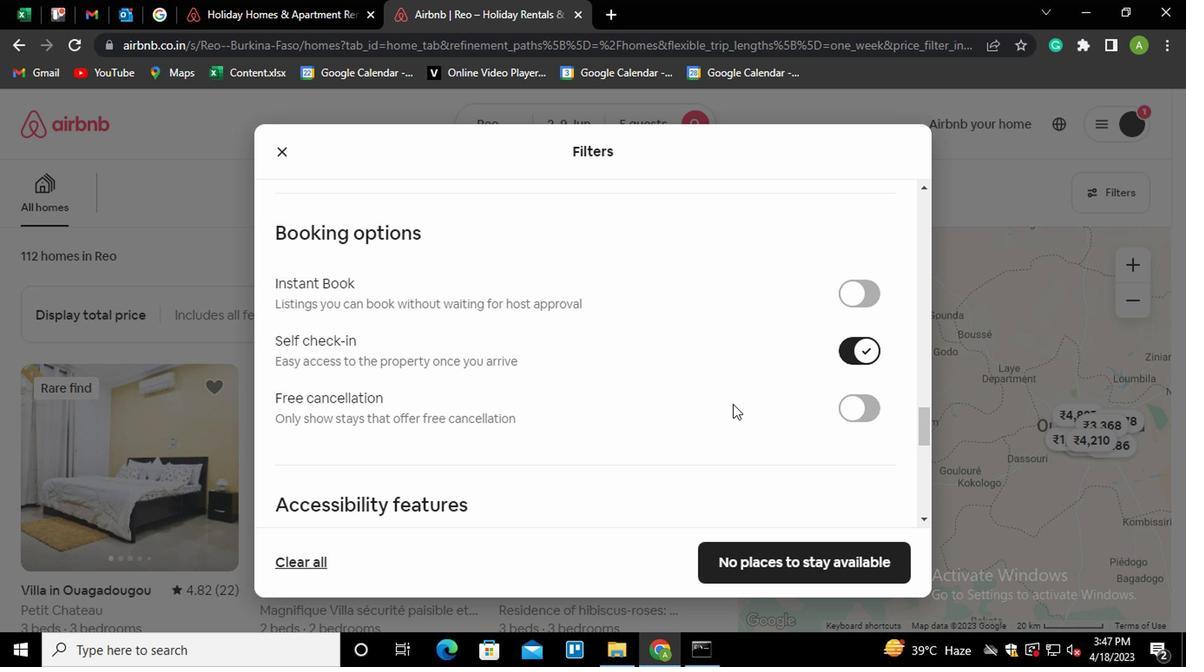 
Action: Mouse scrolled (729, 404) with delta (0, -1)
Screenshot: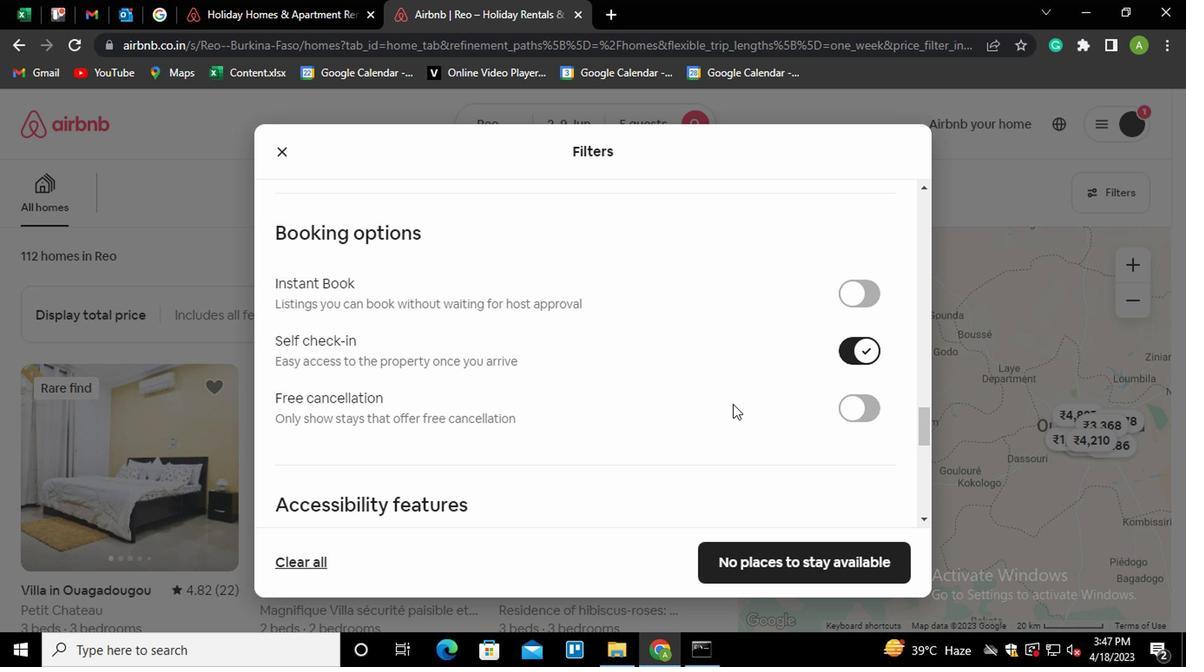 
Action: Mouse moved to (721, 409)
Screenshot: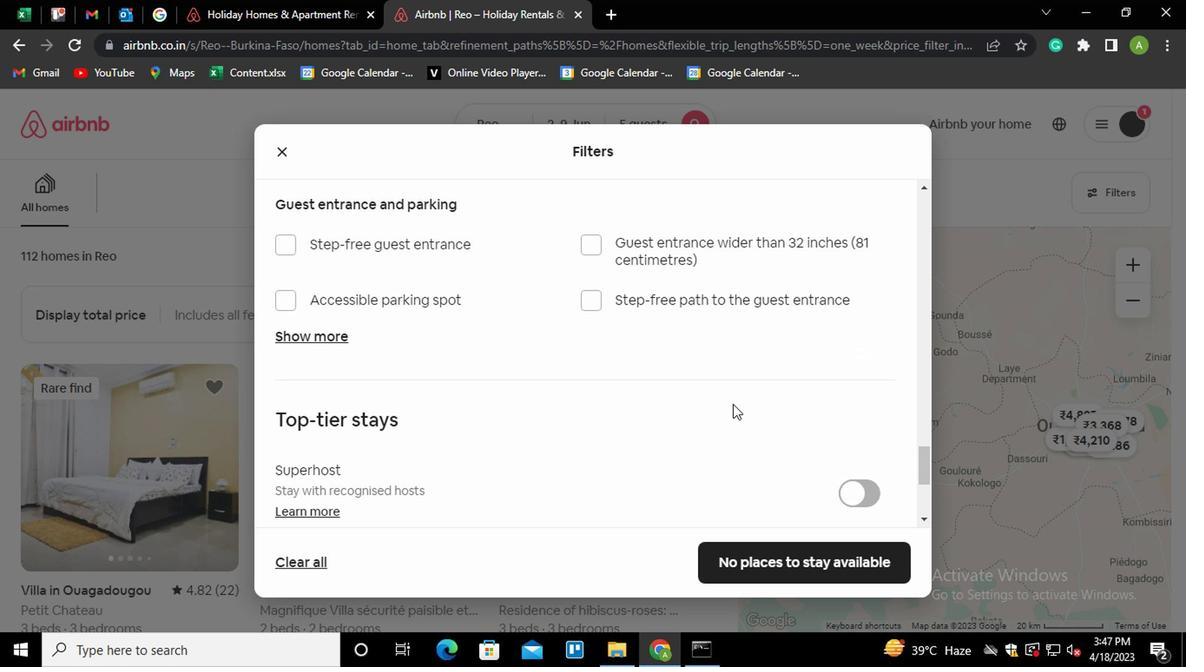 
Action: Mouse scrolled (721, 408) with delta (0, 0)
Screenshot: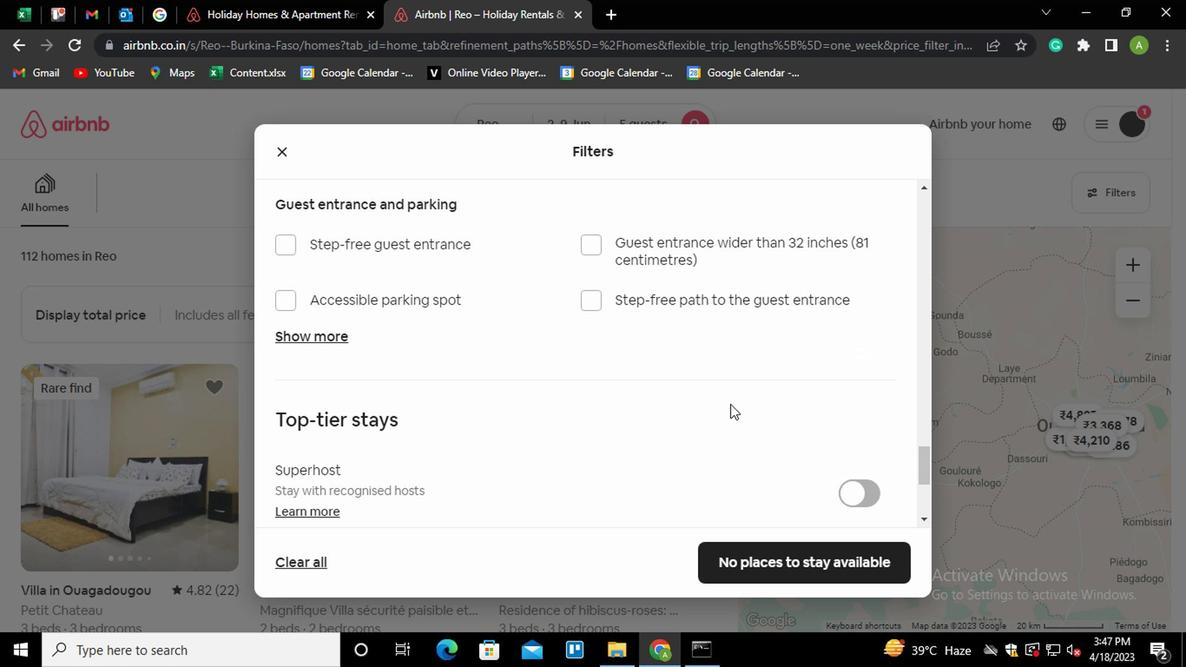 
Action: Mouse moved to (720, 409)
Screenshot: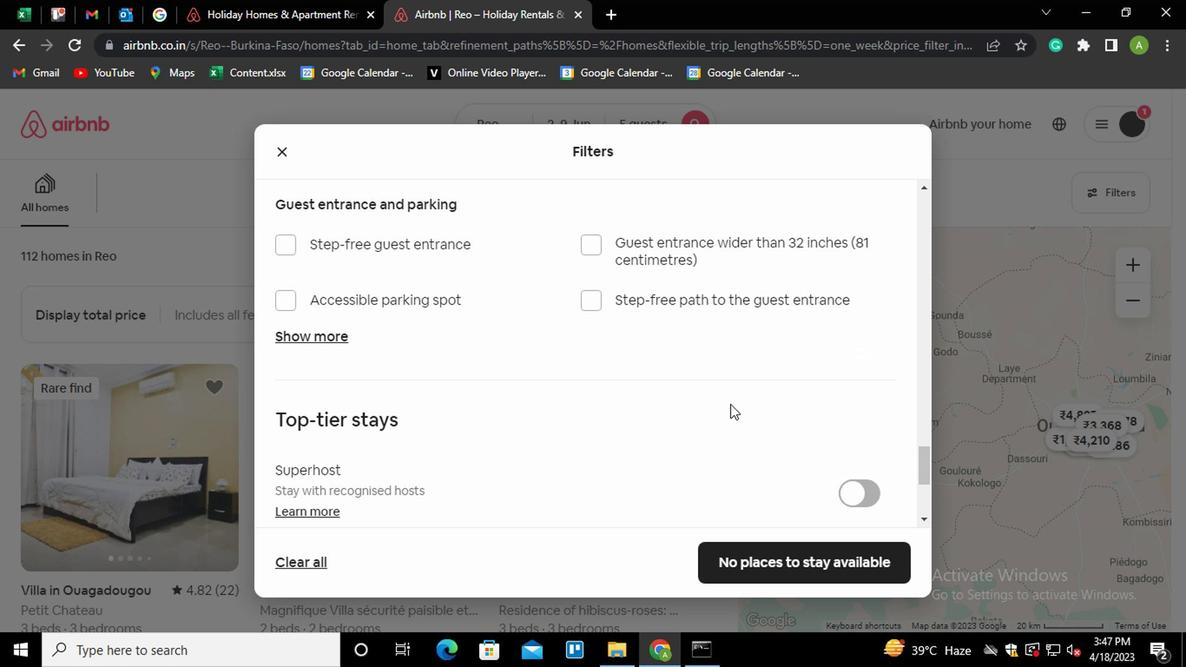 
Action: Mouse scrolled (720, 408) with delta (0, 0)
Screenshot: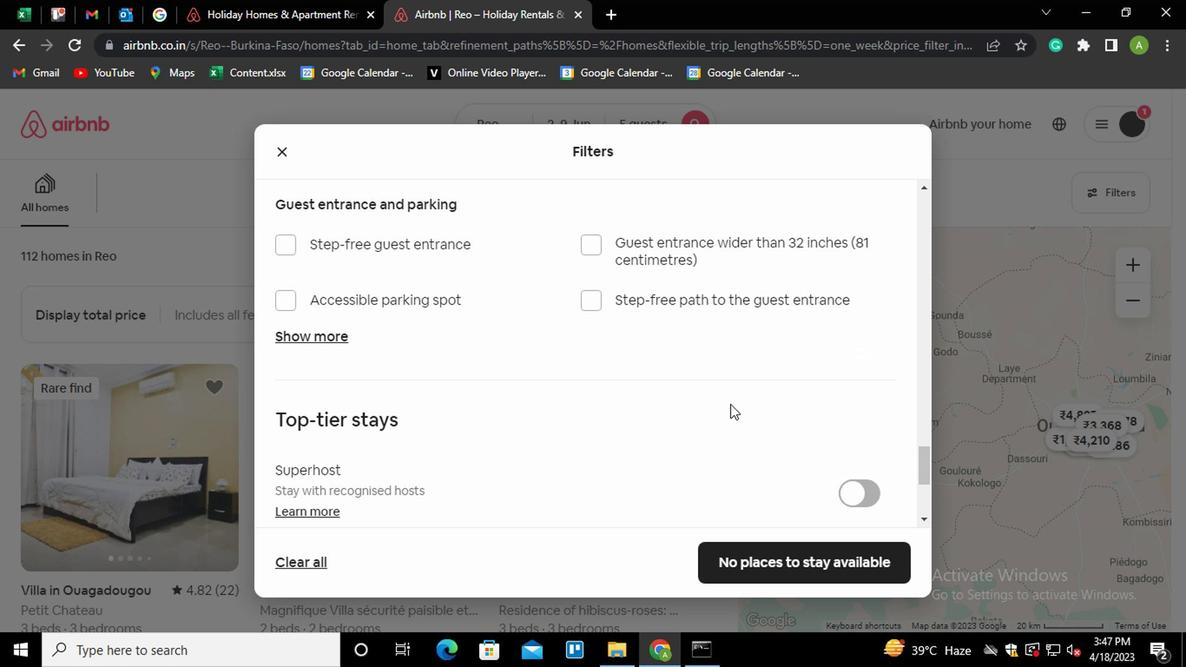 
Action: Mouse scrolled (720, 408) with delta (0, 0)
Screenshot: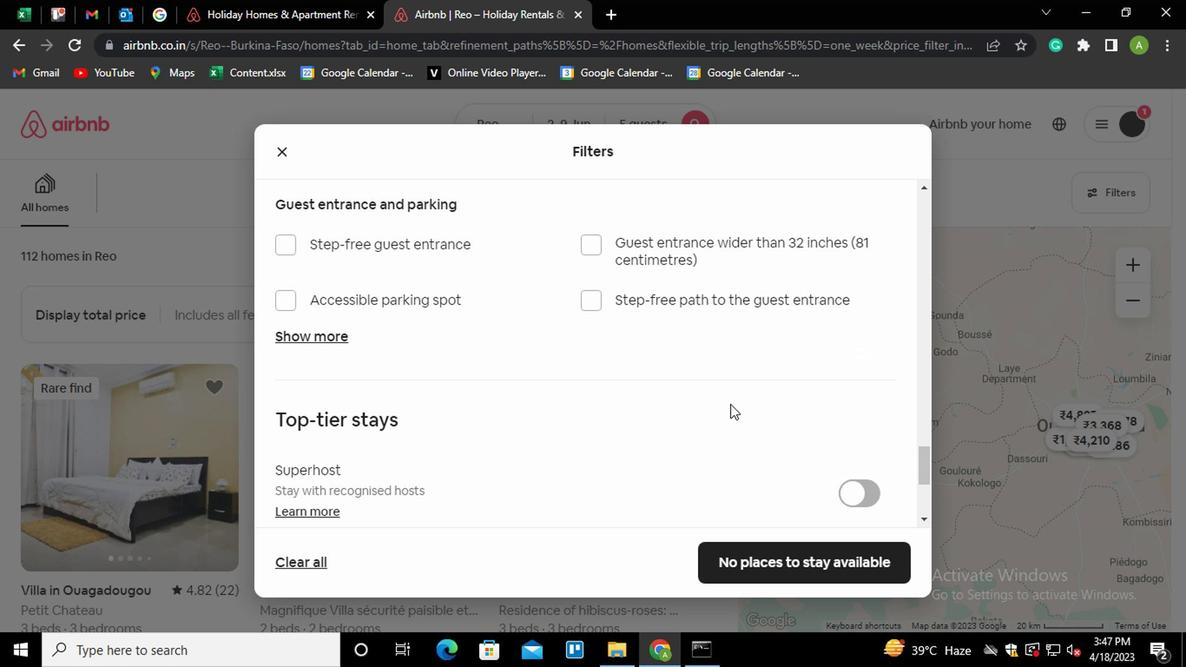 
Action: Mouse moved to (284, 409)
Screenshot: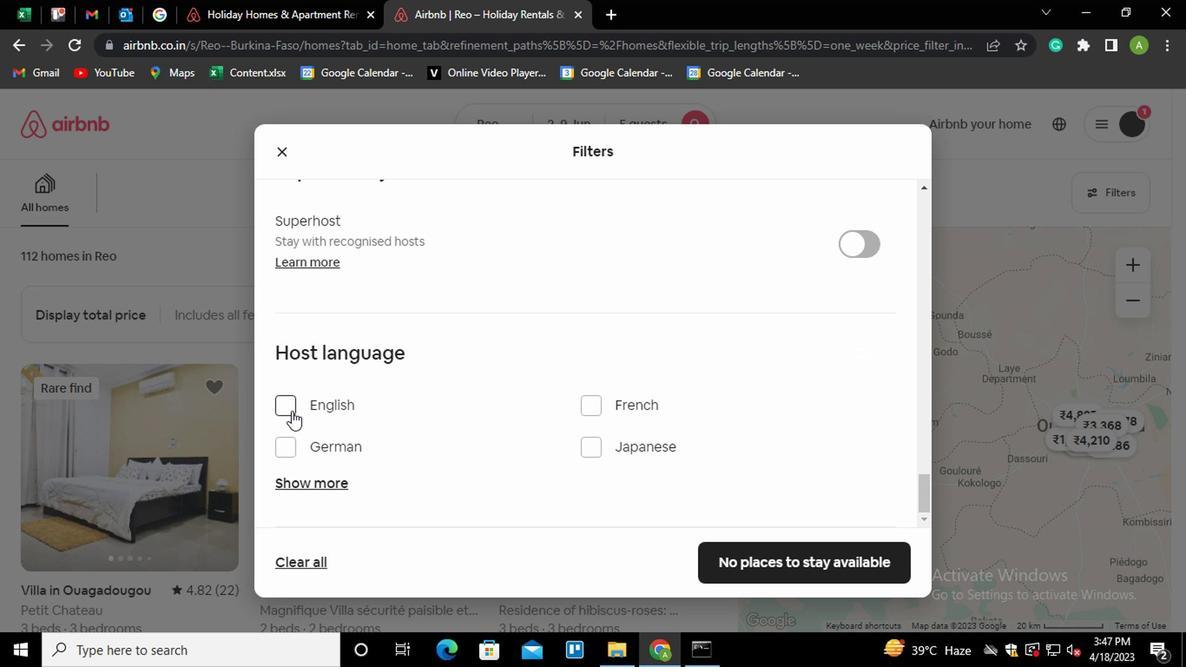 
Action: Mouse pressed left at (284, 409)
Screenshot: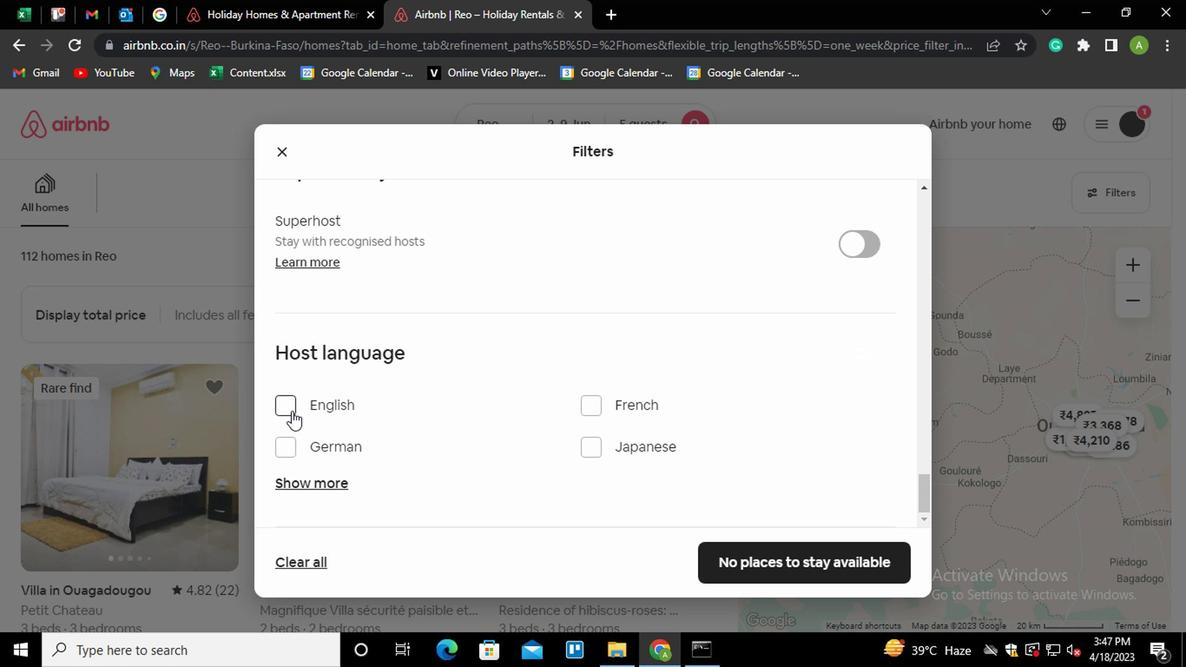 
Action: Mouse moved to (742, 553)
Screenshot: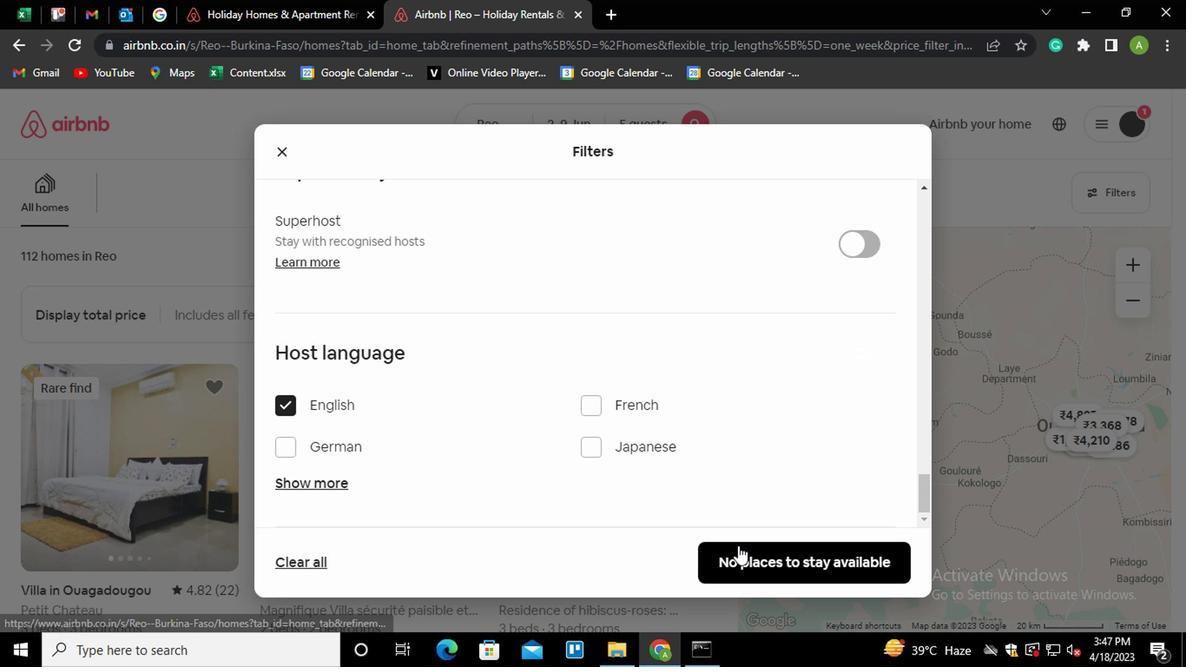 
Action: Mouse pressed left at (742, 553)
Screenshot: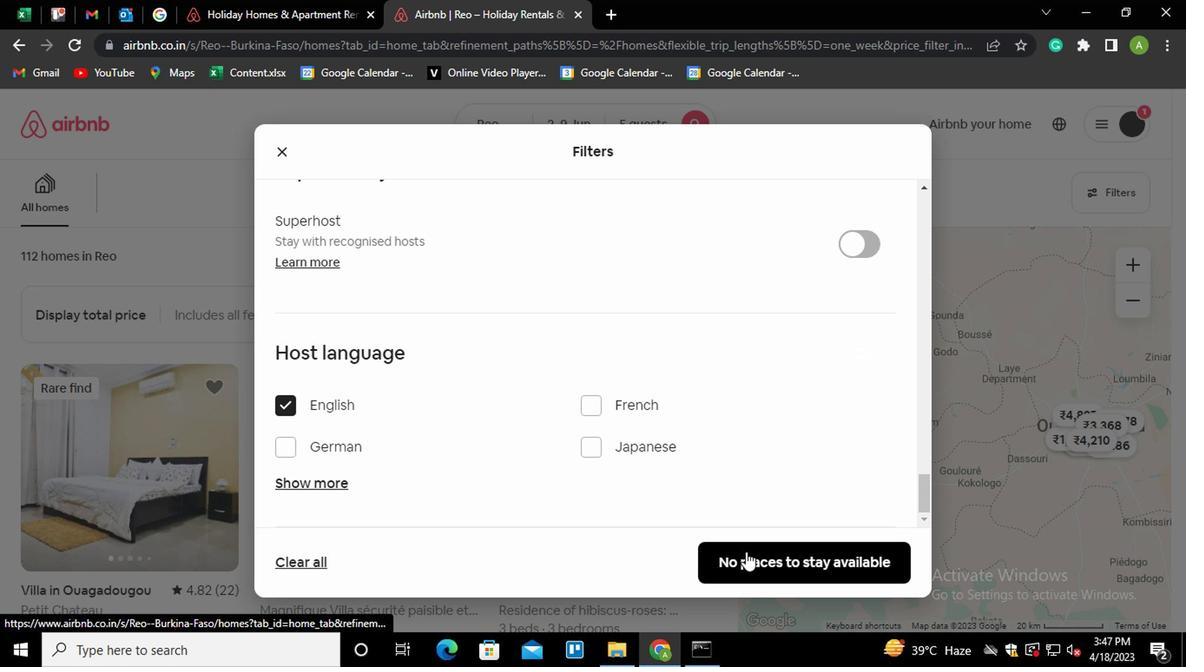 
Action: Mouse moved to (649, 540)
Screenshot: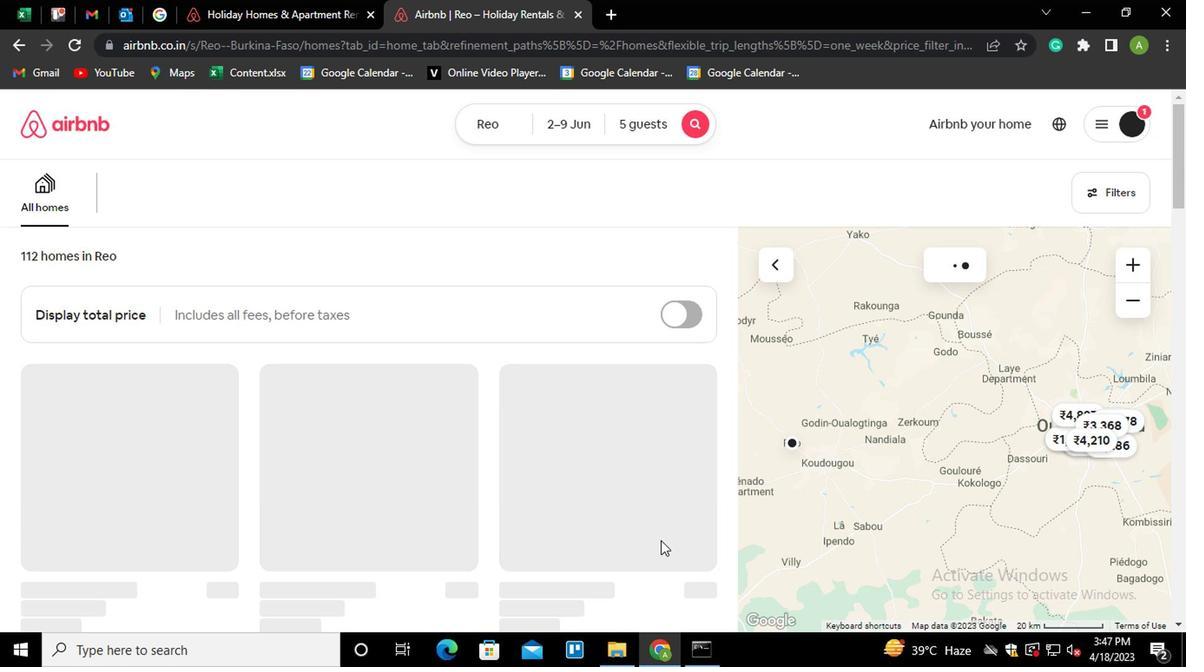 
